 Task: Search one way flight ticket for 1 adult, 1 child, 1 infant in seat in premium economy from Ponce: Mercedita Airport to New Bern: Coastal Carolina Regional Airport (was Craven County Regional) on 8-4-2023. Choice of flights is American. Number of bags: 2 carry on bags and 4 checked bags. Price is upto 71000. Outbound departure time preference is 12:30.
Action: Mouse moved to (319, 274)
Screenshot: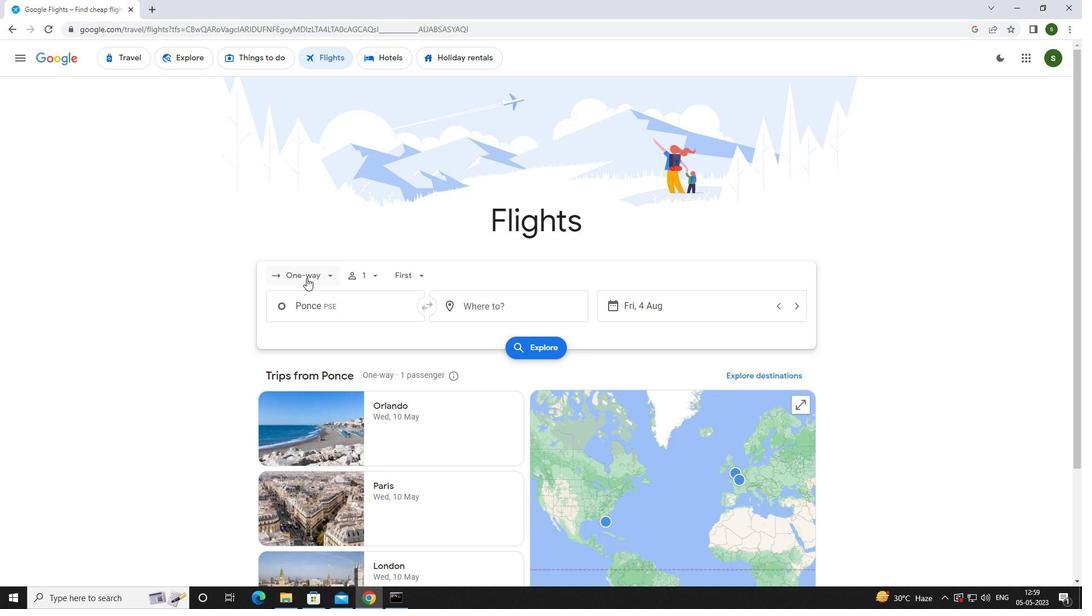 
Action: Mouse pressed left at (319, 274)
Screenshot: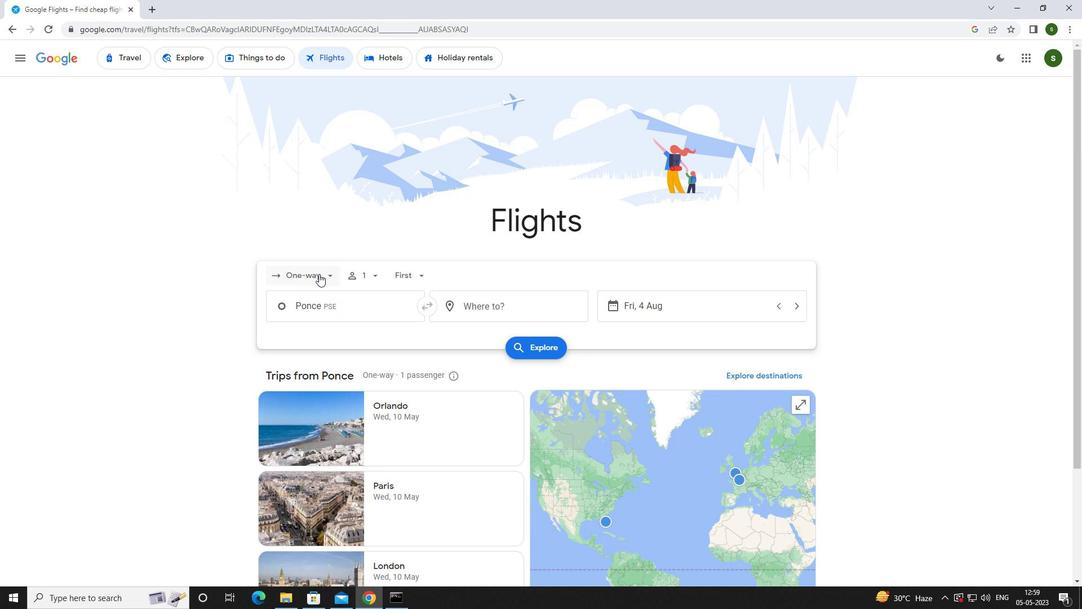 
Action: Mouse moved to (319, 324)
Screenshot: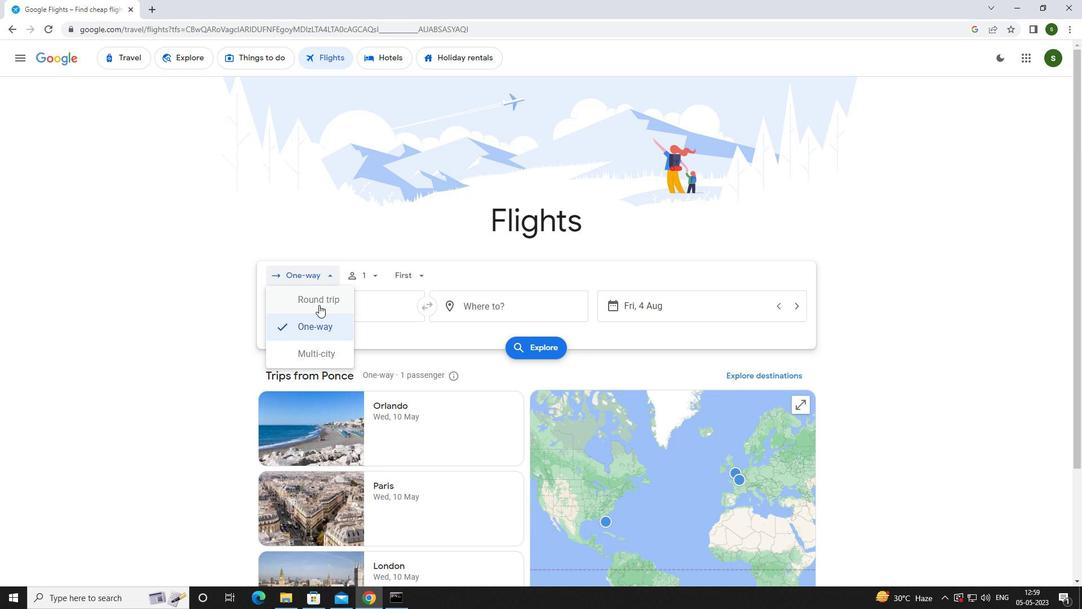 
Action: Mouse pressed left at (319, 324)
Screenshot: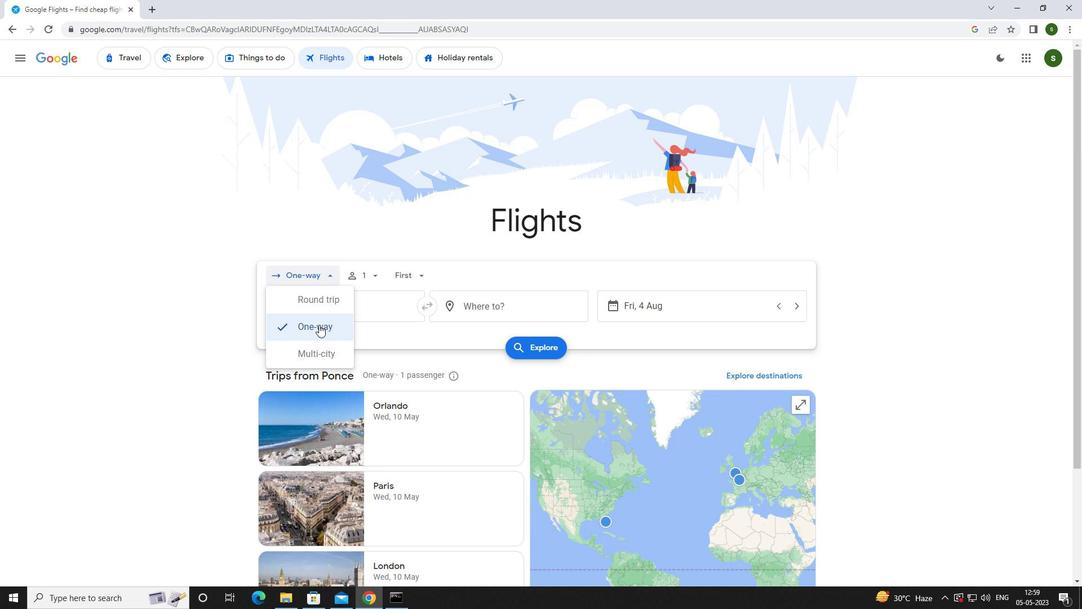 
Action: Mouse moved to (372, 275)
Screenshot: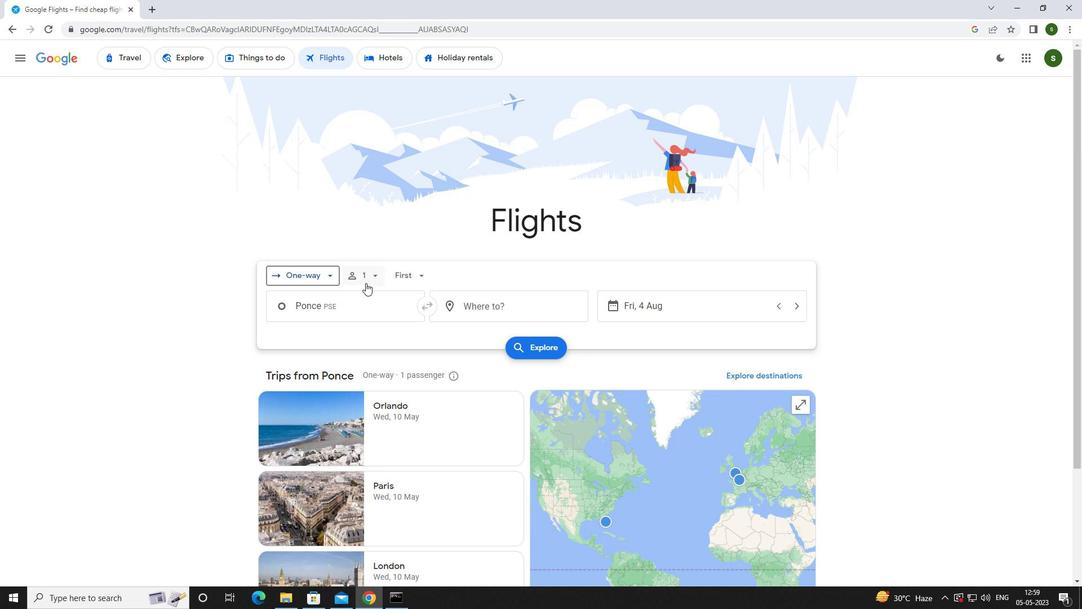 
Action: Mouse pressed left at (372, 275)
Screenshot: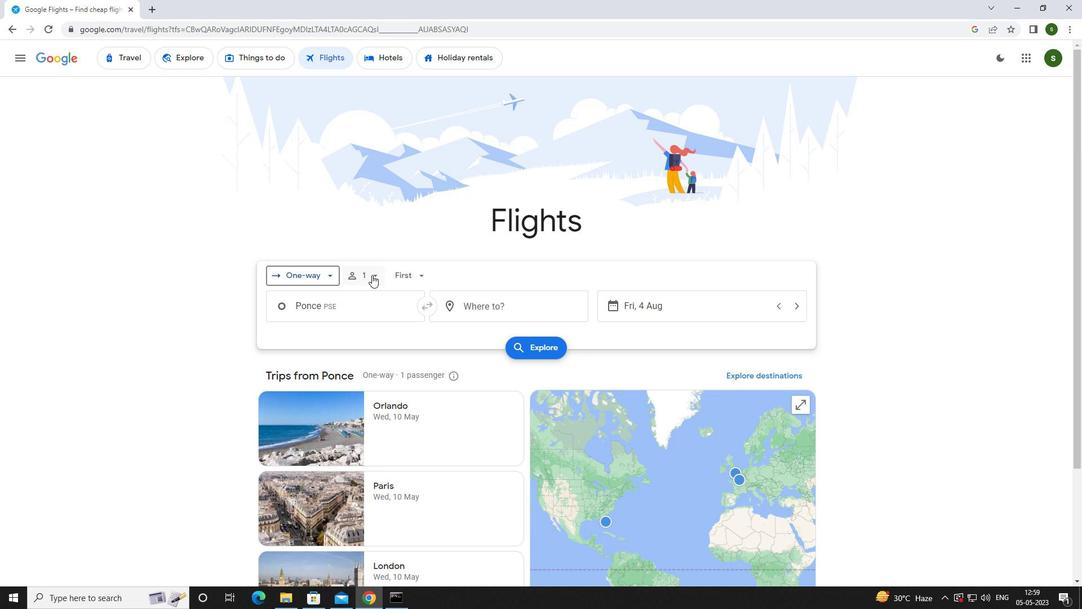 
Action: Mouse moved to (460, 332)
Screenshot: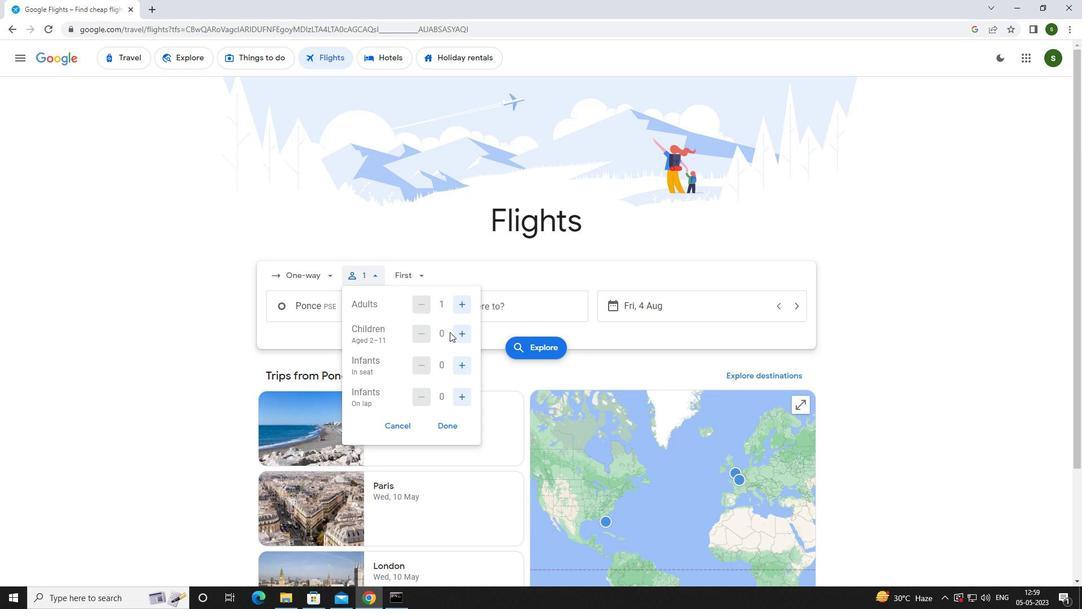 
Action: Mouse pressed left at (460, 332)
Screenshot: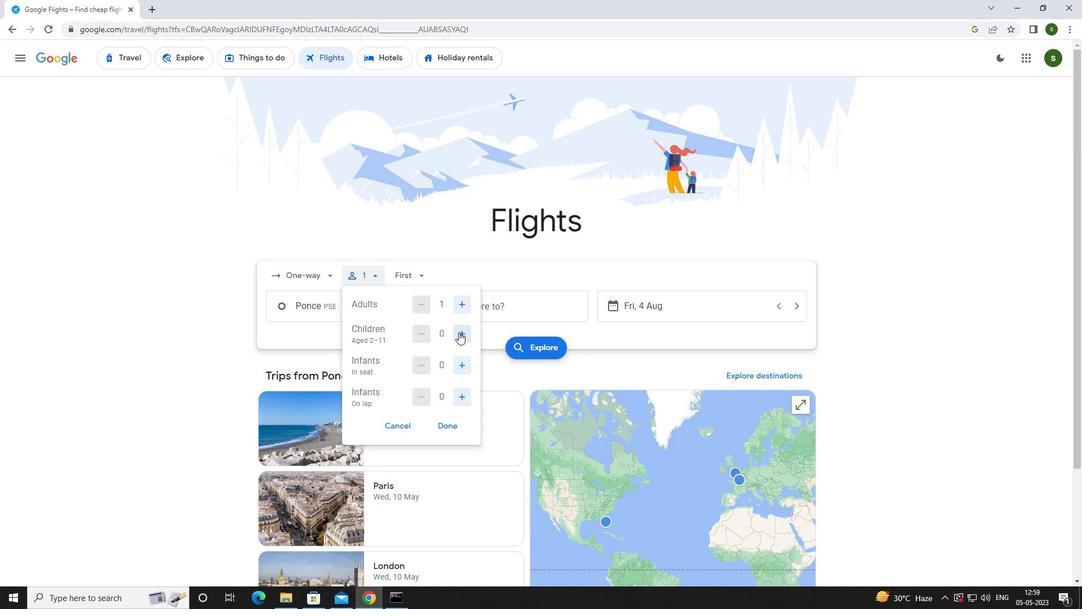 
Action: Mouse moved to (461, 366)
Screenshot: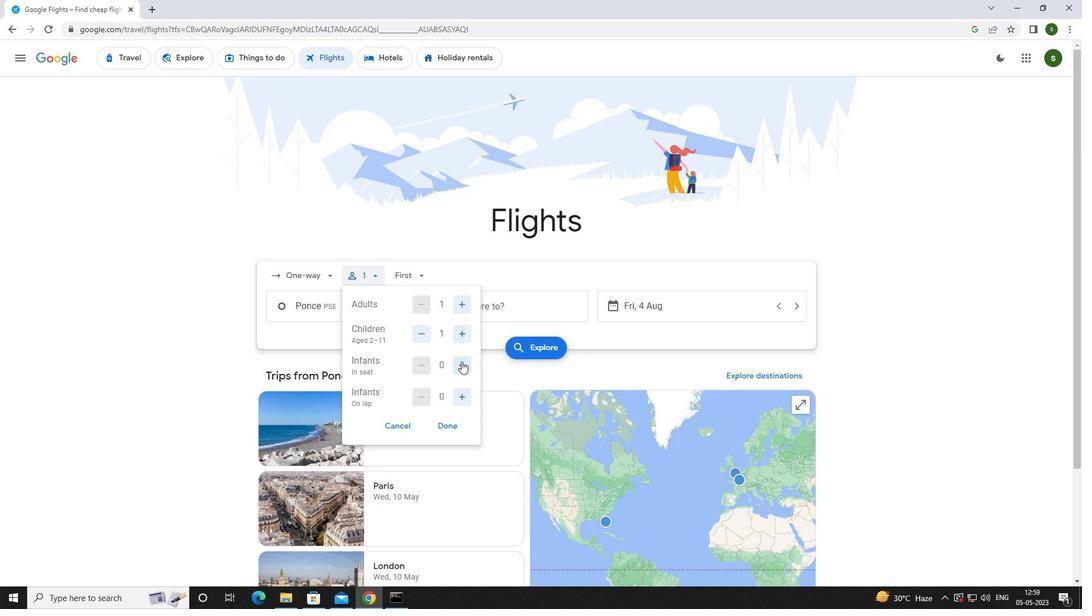 
Action: Mouse pressed left at (461, 366)
Screenshot: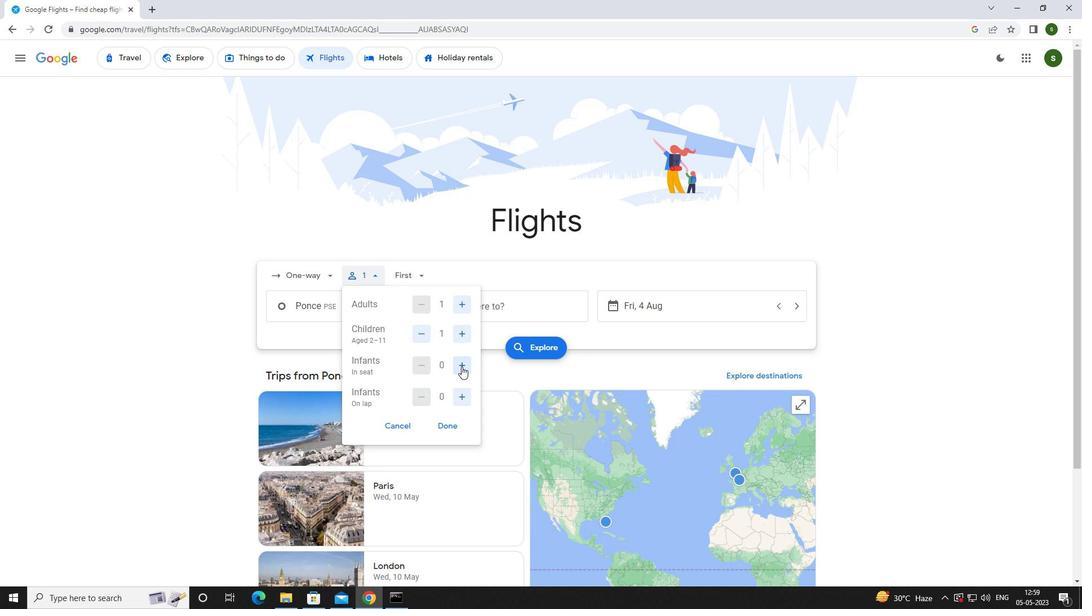 
Action: Mouse moved to (420, 278)
Screenshot: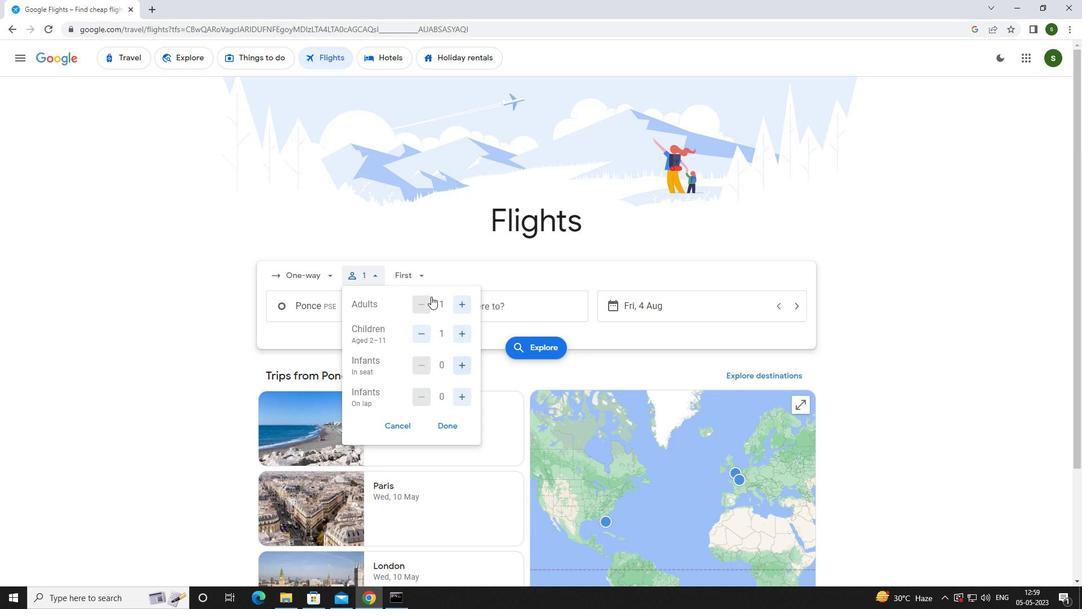
Action: Mouse pressed left at (420, 278)
Screenshot: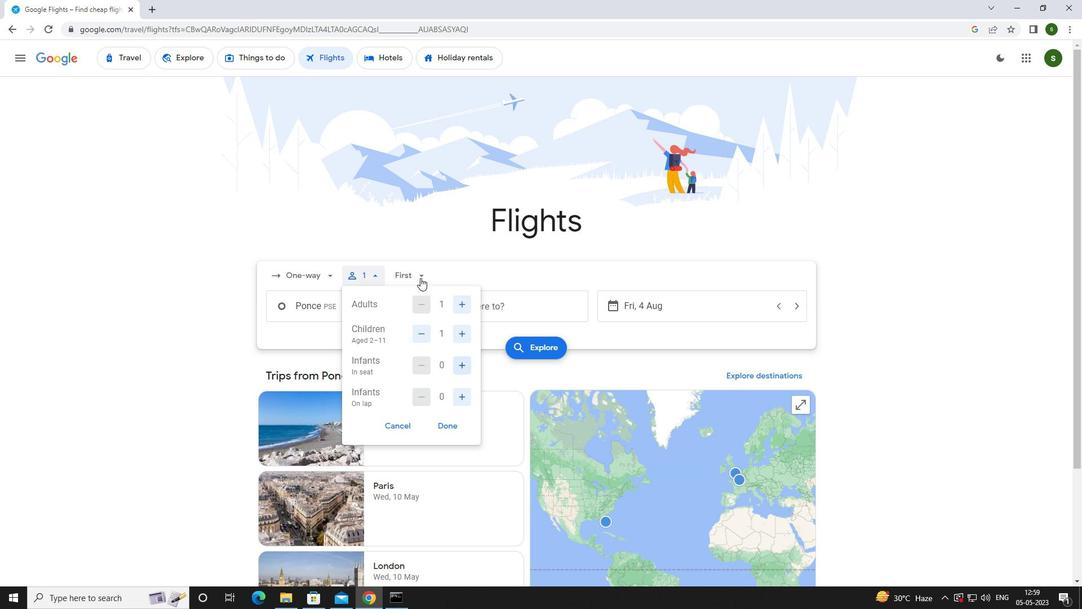
Action: Mouse moved to (435, 326)
Screenshot: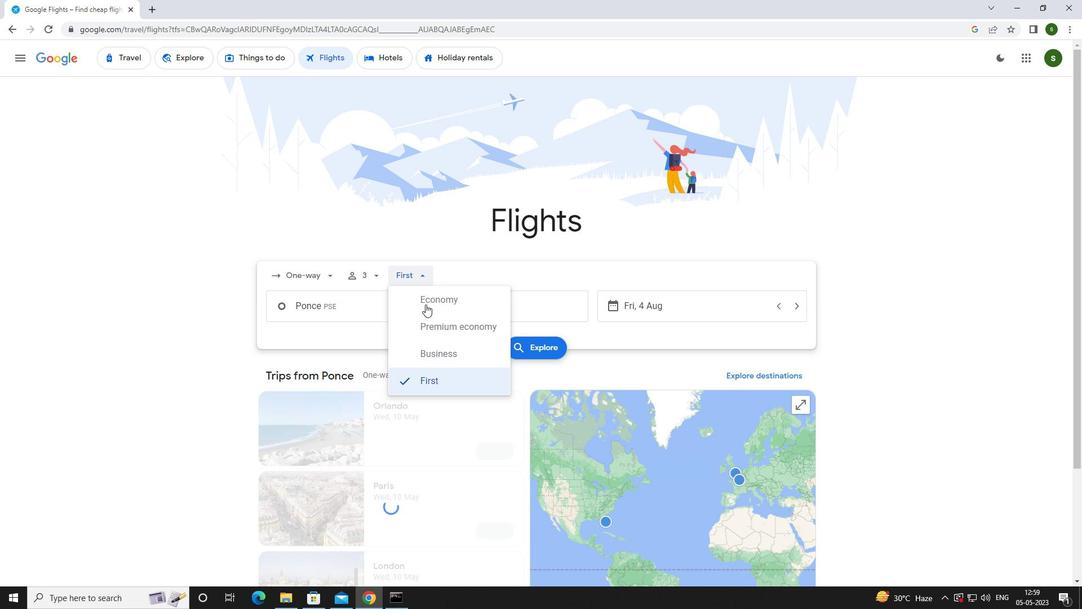 
Action: Mouse pressed left at (435, 326)
Screenshot: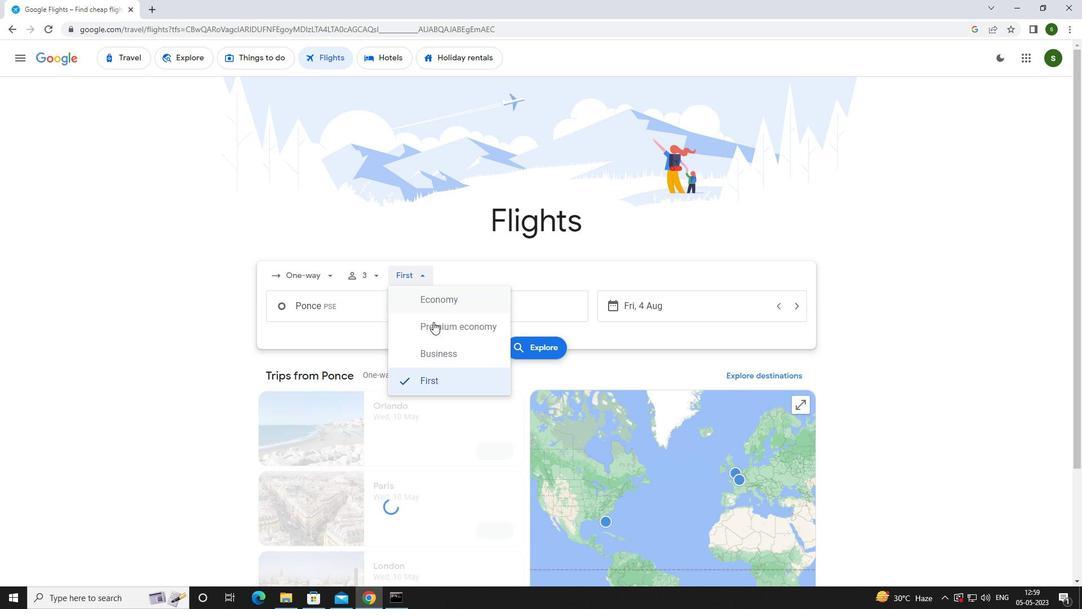 
Action: Mouse moved to (354, 306)
Screenshot: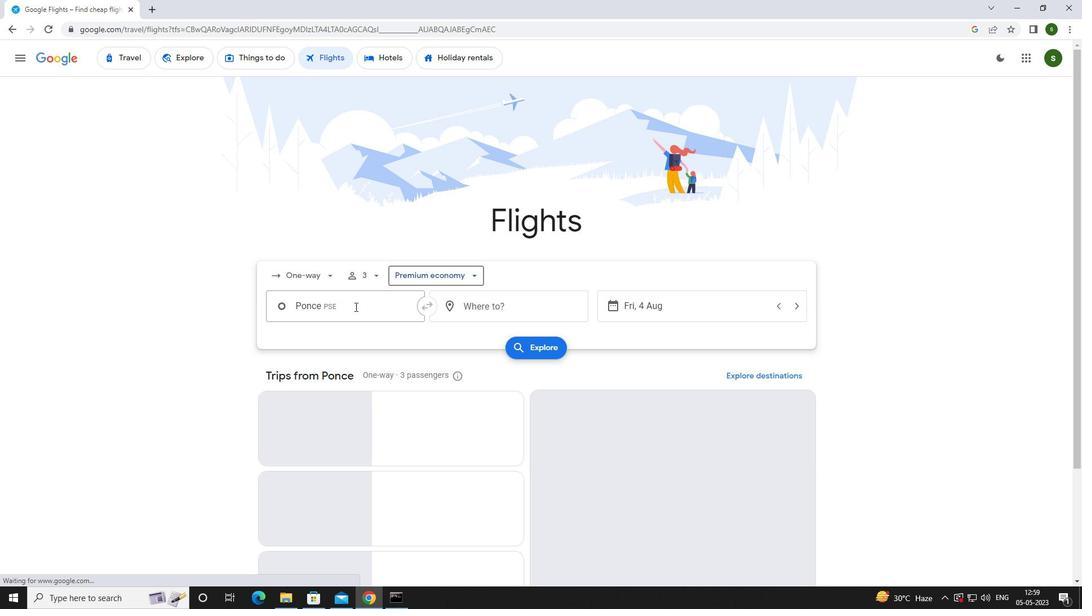 
Action: Mouse pressed left at (354, 306)
Screenshot: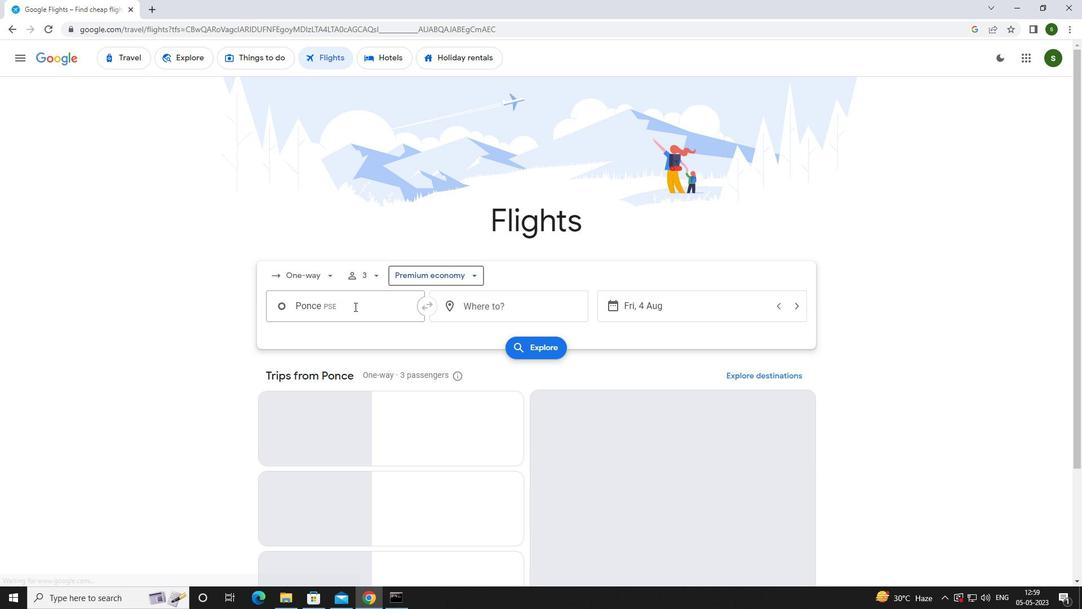 
Action: Key pressed <Key.caps_lock>p<Key.caps_lock>once
Screenshot: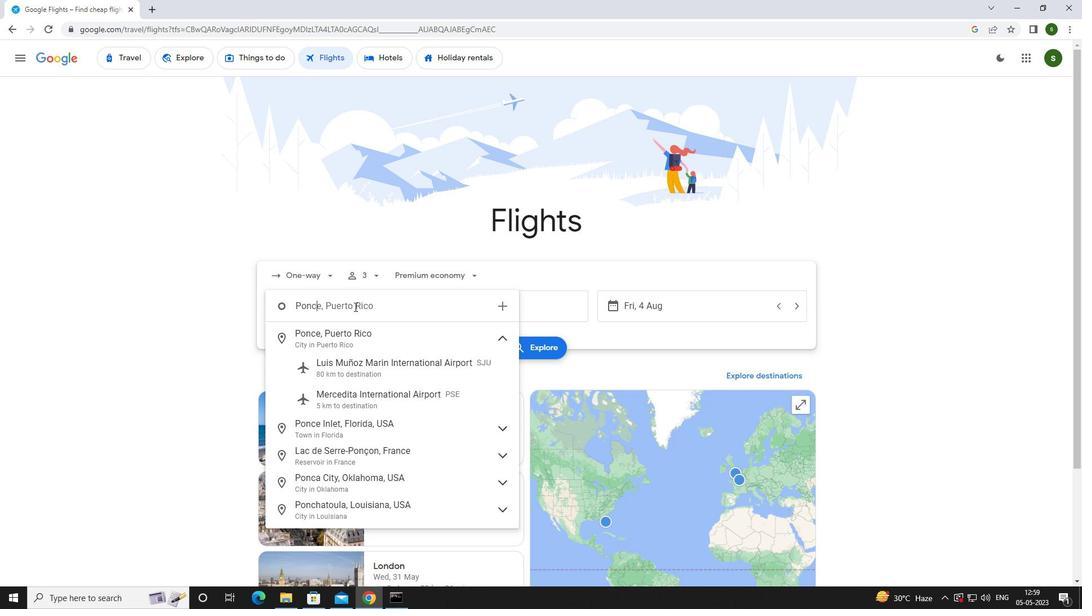 
Action: Mouse moved to (360, 399)
Screenshot: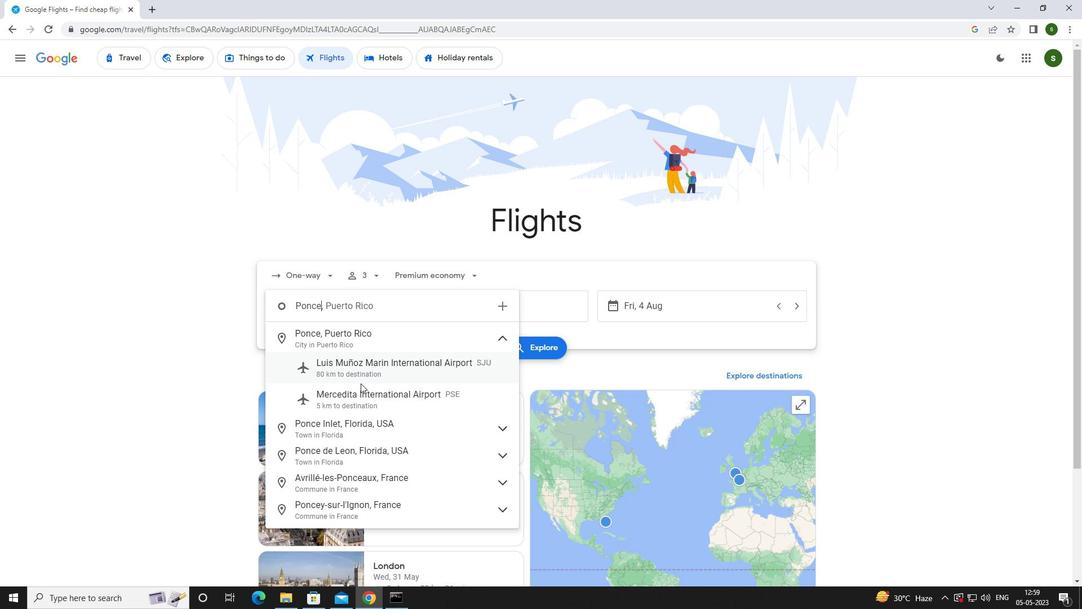 
Action: Mouse pressed left at (360, 399)
Screenshot: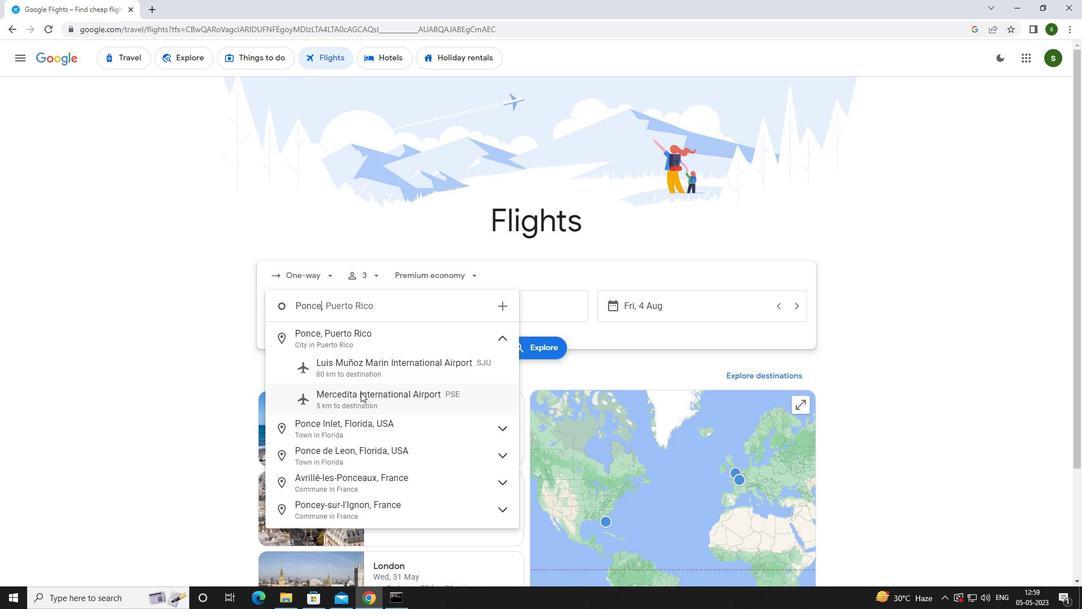 
Action: Mouse moved to (486, 309)
Screenshot: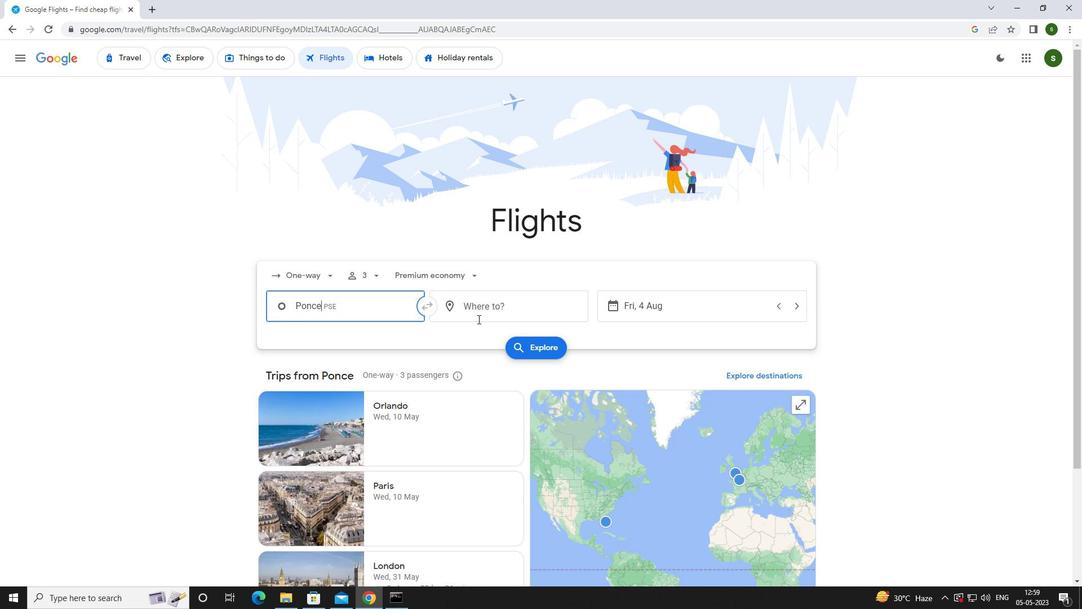 
Action: Mouse pressed left at (486, 309)
Screenshot: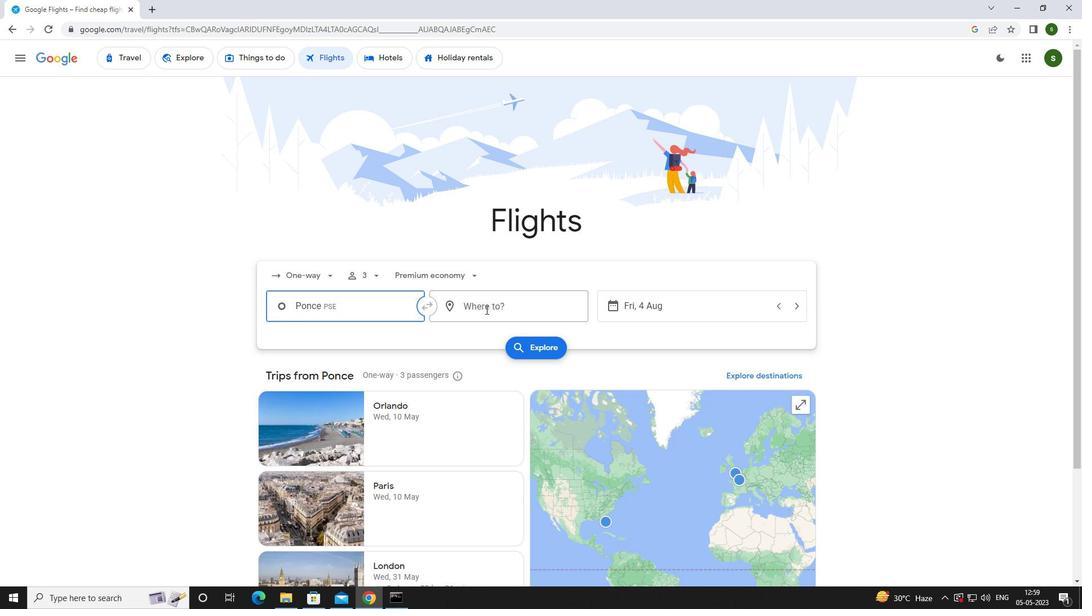 
Action: Key pressed <Key.caps_lock>c<Key.caps_lock>oasta
Screenshot: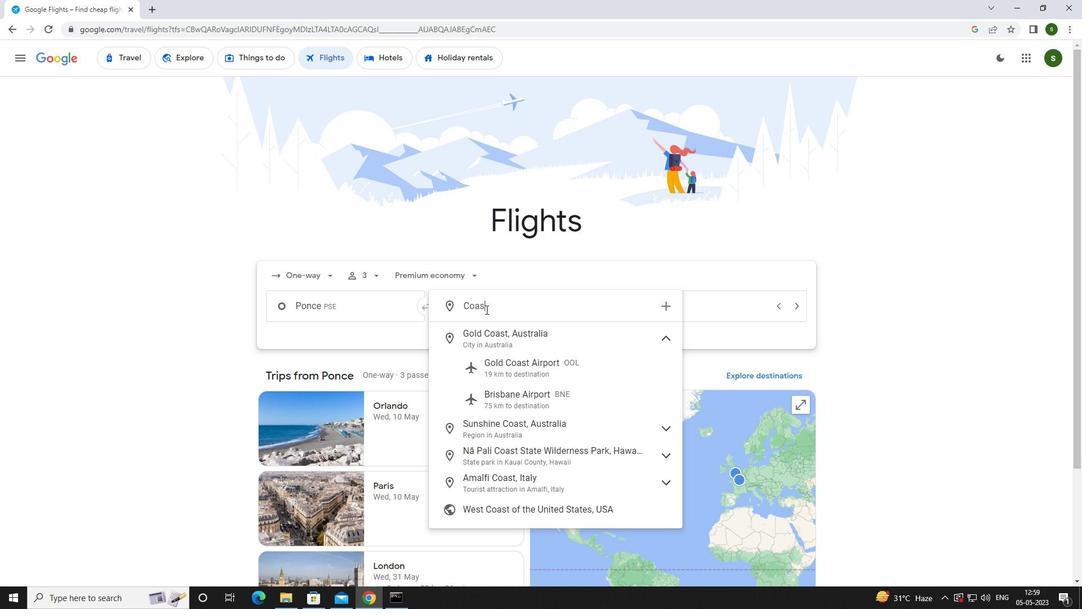 
Action: Mouse moved to (519, 333)
Screenshot: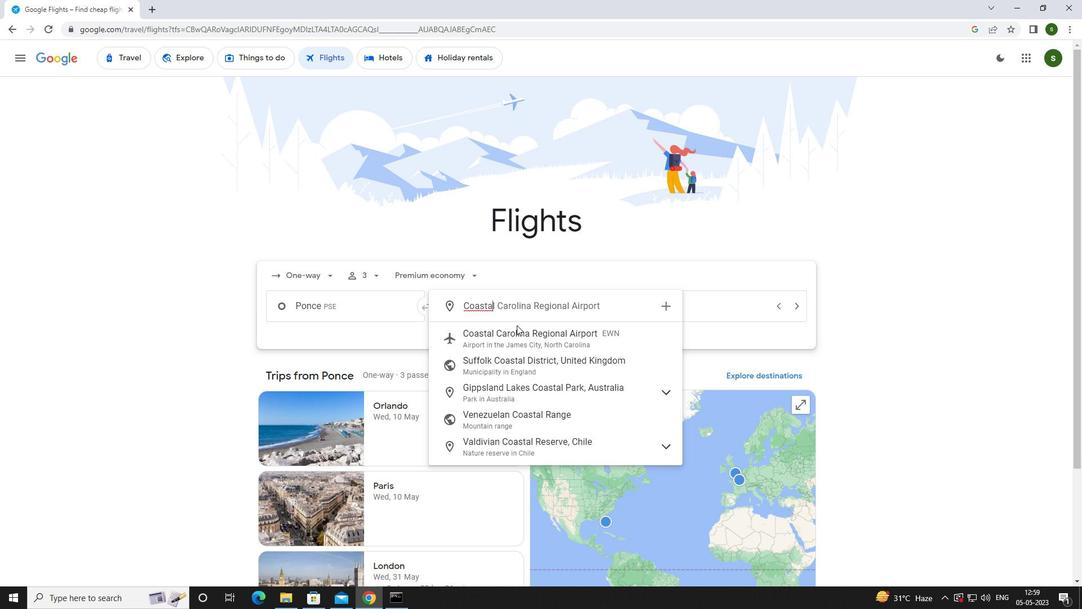 
Action: Mouse pressed left at (519, 333)
Screenshot: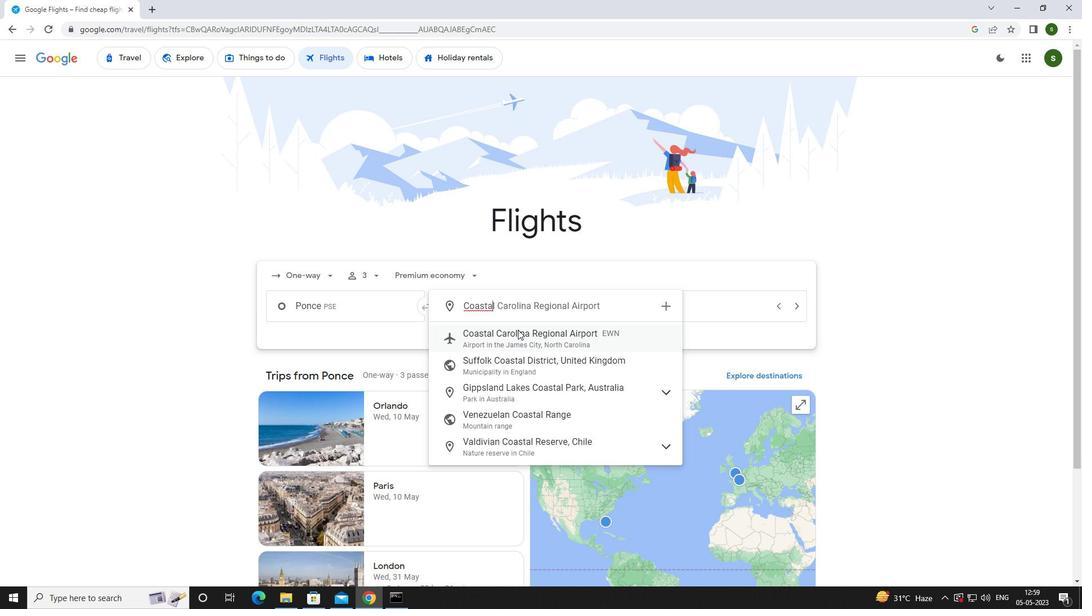 
Action: Mouse moved to (679, 308)
Screenshot: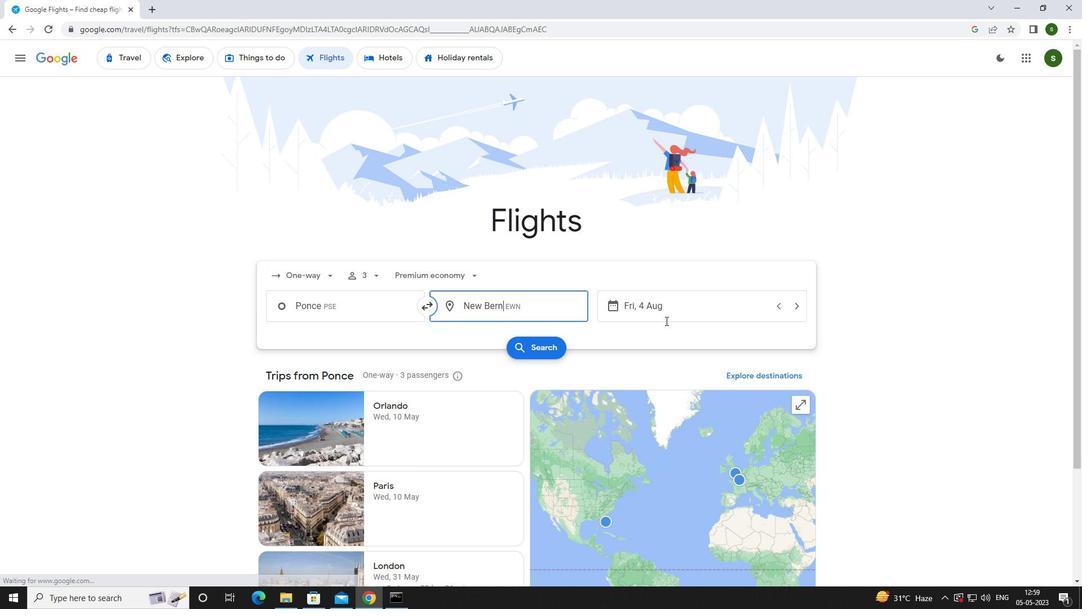 
Action: Mouse pressed left at (679, 308)
Screenshot: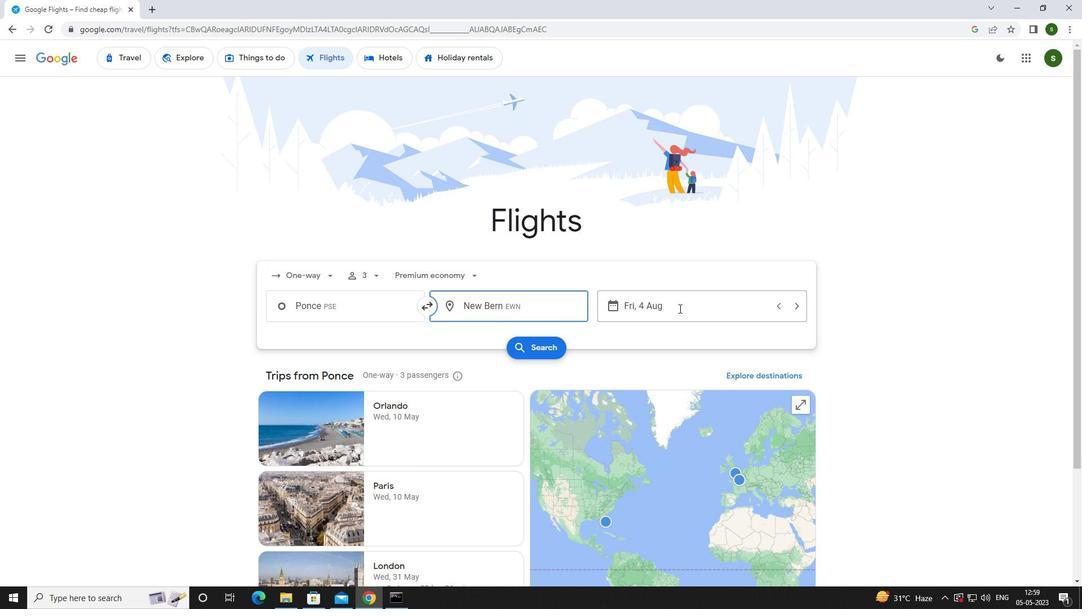 
Action: Mouse moved to (537, 384)
Screenshot: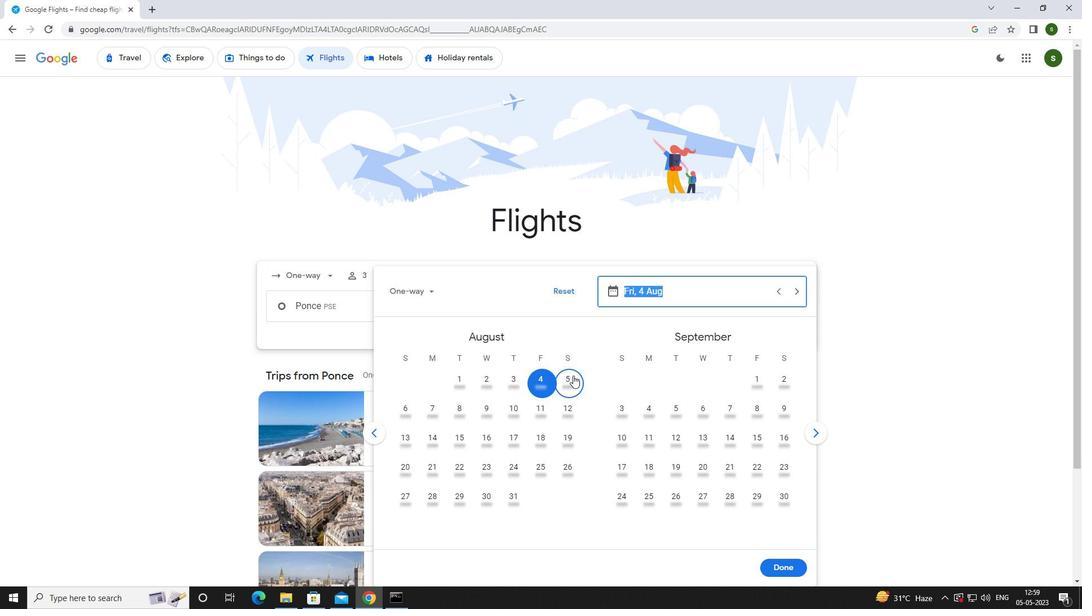 
Action: Mouse pressed left at (537, 384)
Screenshot: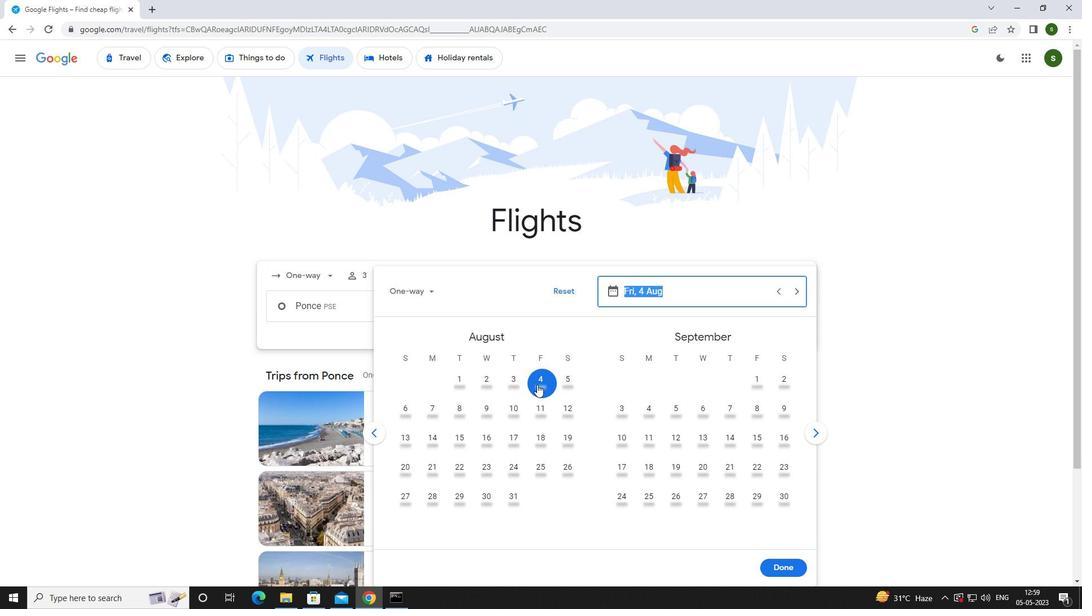 
Action: Mouse moved to (776, 560)
Screenshot: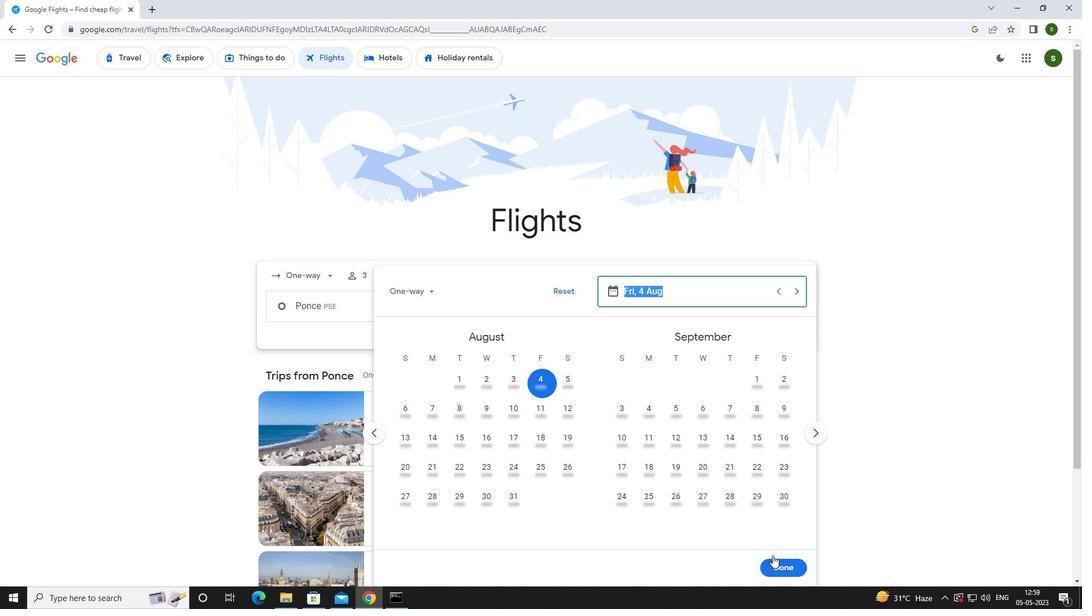 
Action: Mouse pressed left at (776, 560)
Screenshot: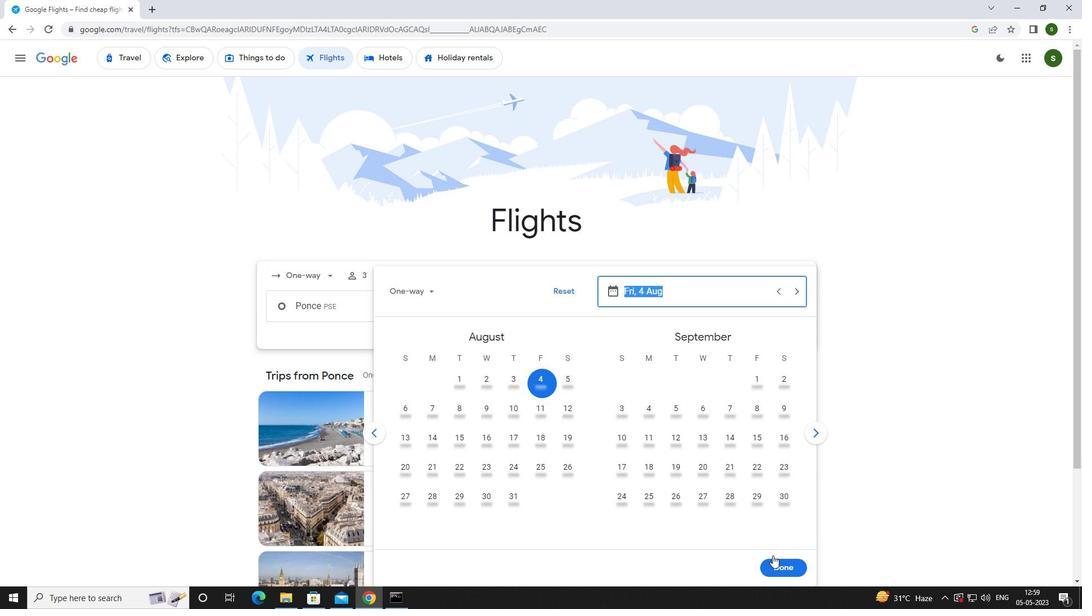 
Action: Mouse moved to (514, 342)
Screenshot: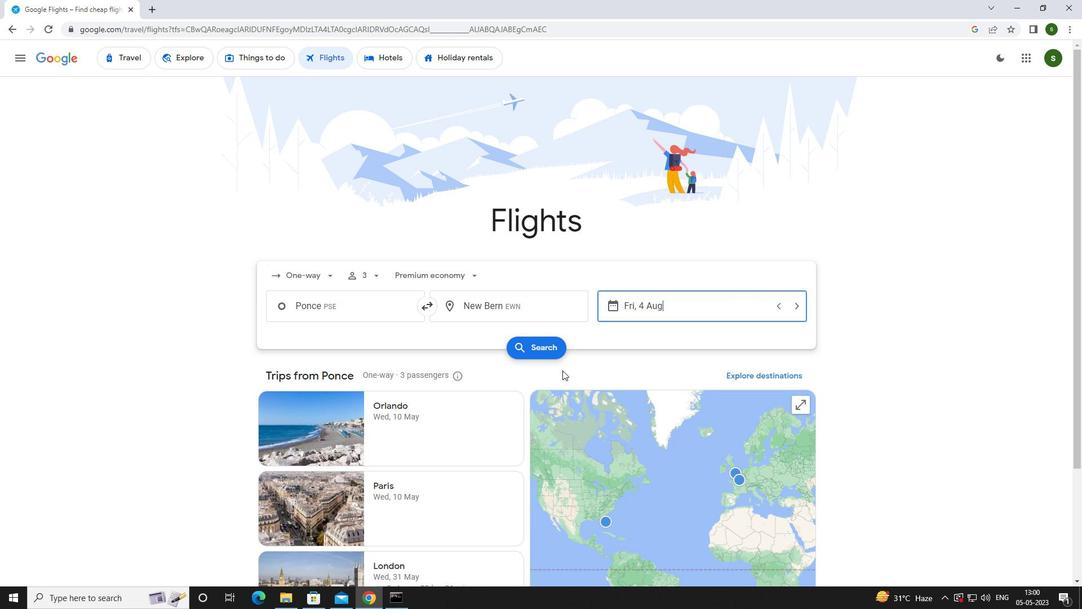 
Action: Mouse pressed left at (514, 342)
Screenshot: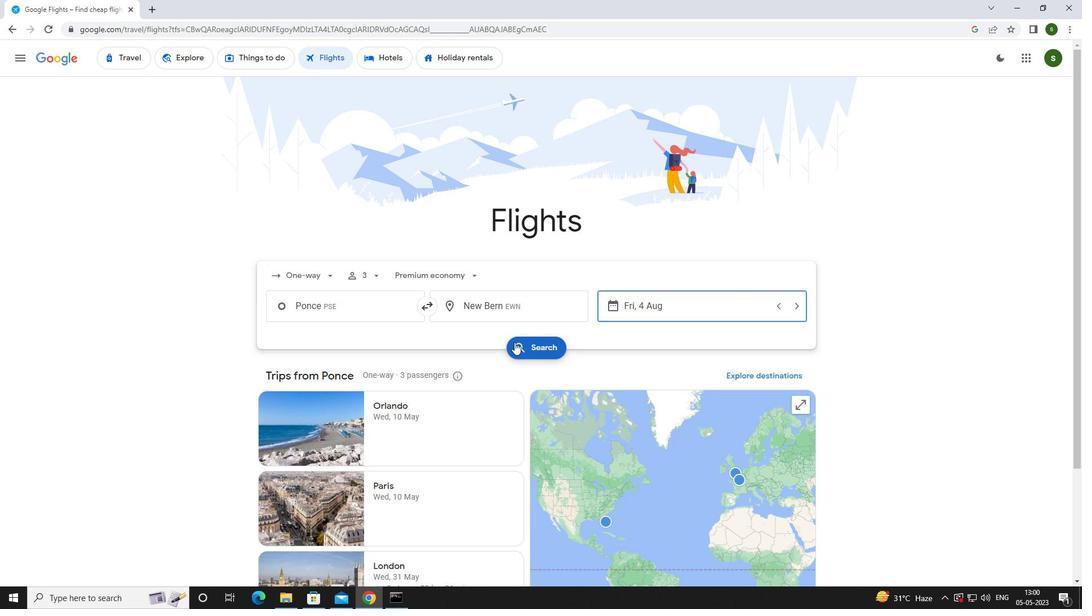 
Action: Mouse moved to (285, 167)
Screenshot: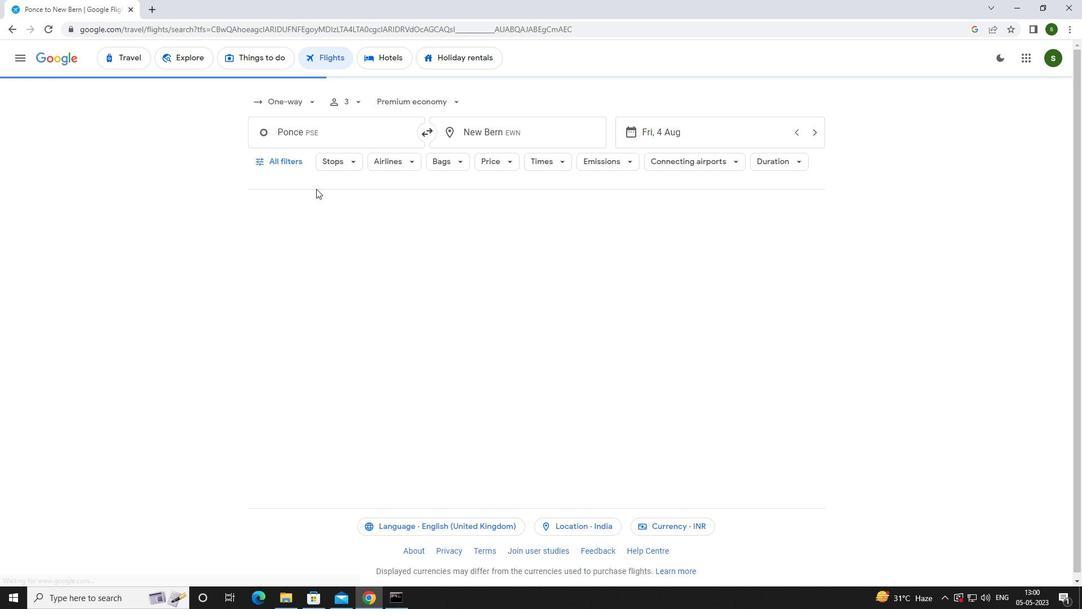 
Action: Mouse pressed left at (285, 167)
Screenshot: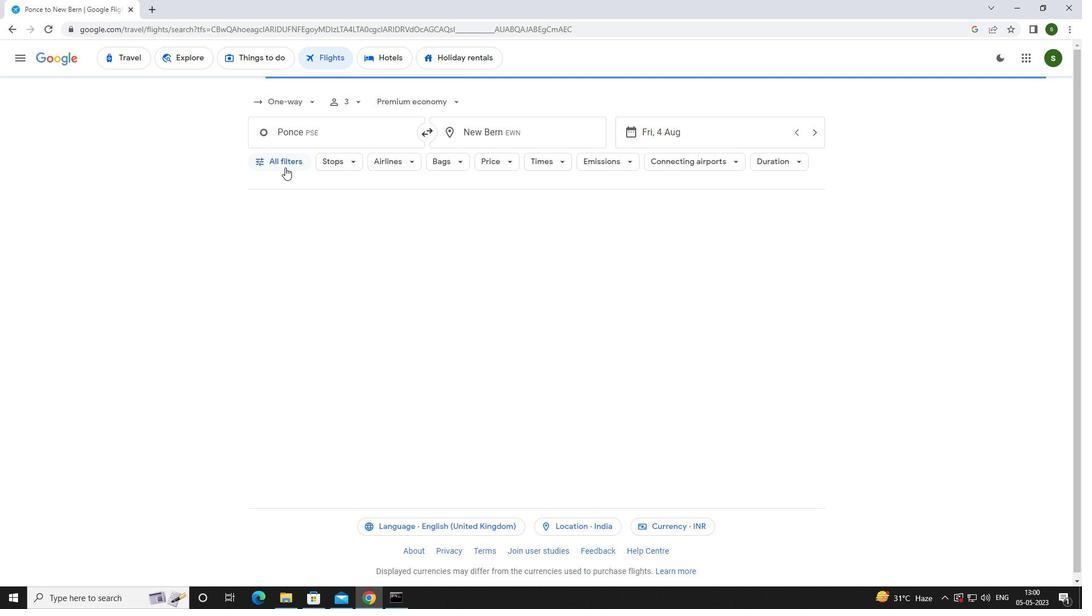 
Action: Mouse moved to (421, 400)
Screenshot: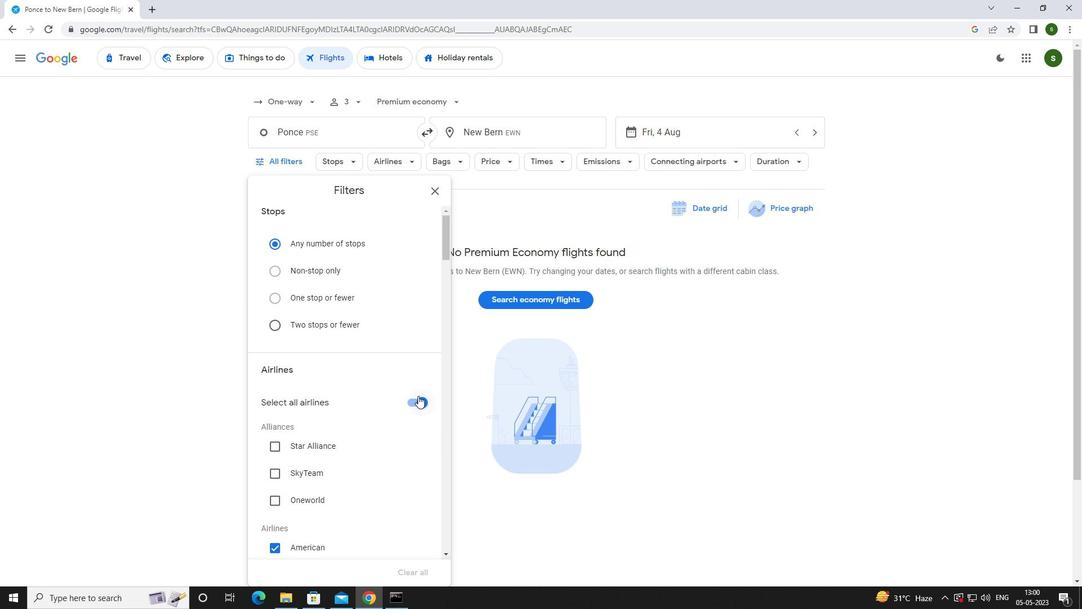 
Action: Mouse pressed left at (421, 400)
Screenshot: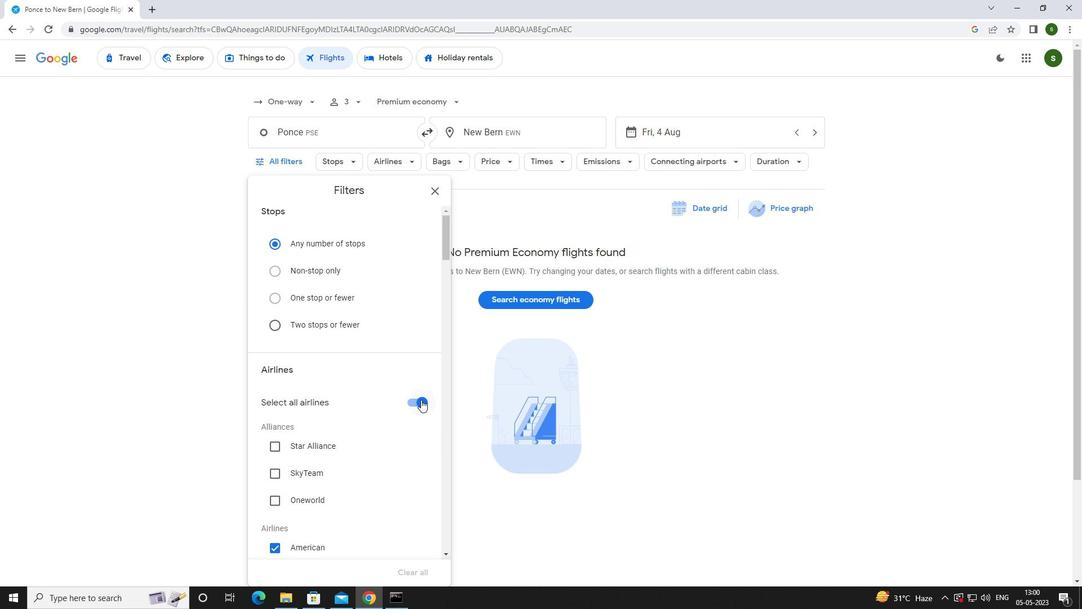 
Action: Mouse scrolled (421, 399) with delta (0, 0)
Screenshot: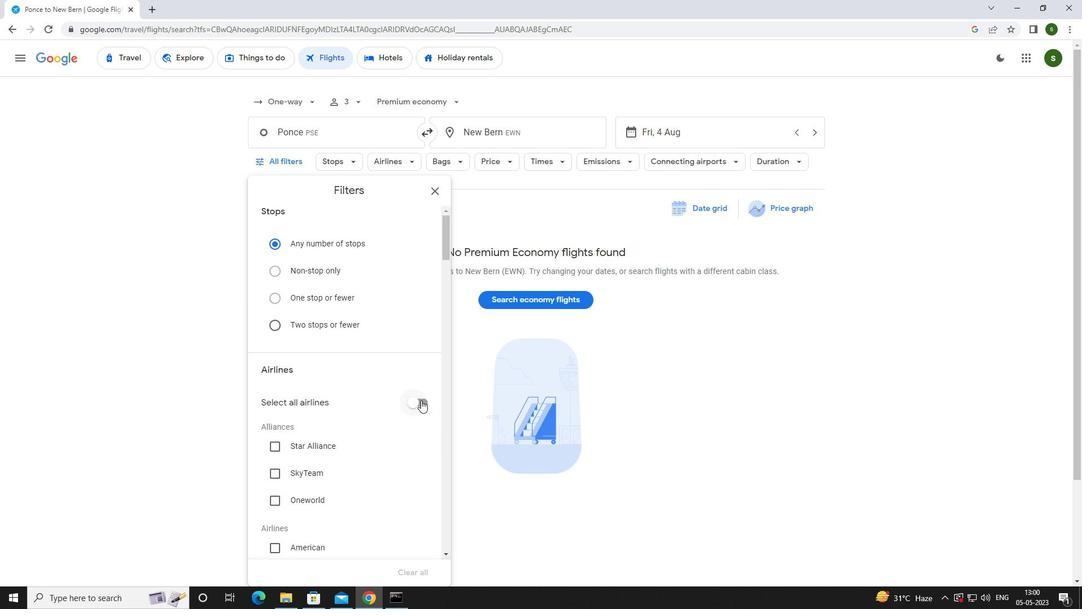 
Action: Mouse scrolled (421, 399) with delta (0, 0)
Screenshot: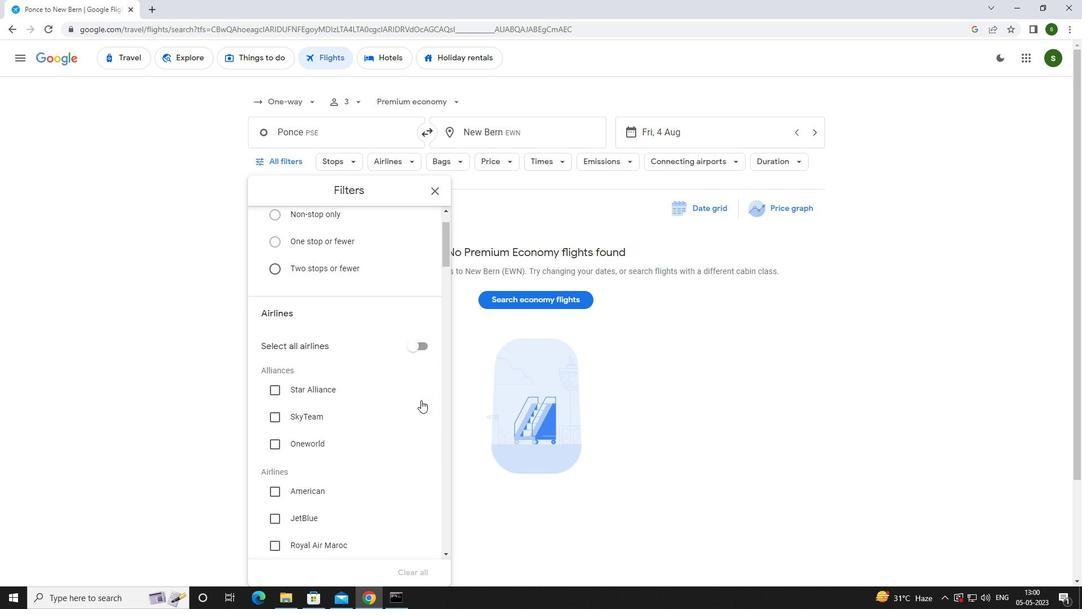 
Action: Mouse scrolled (421, 399) with delta (0, 0)
Screenshot: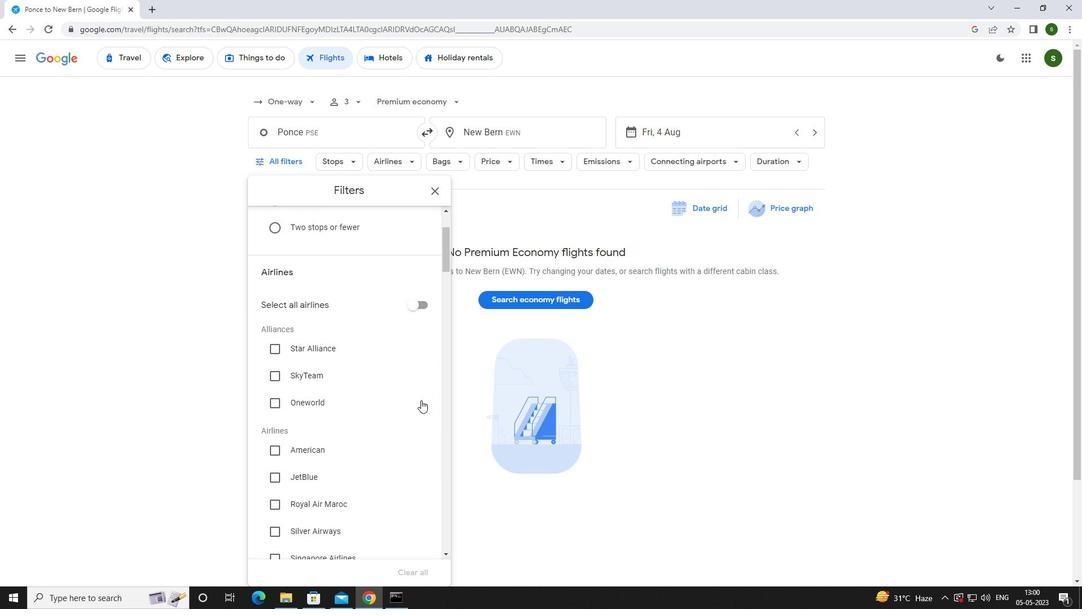 
Action: Mouse moved to (306, 373)
Screenshot: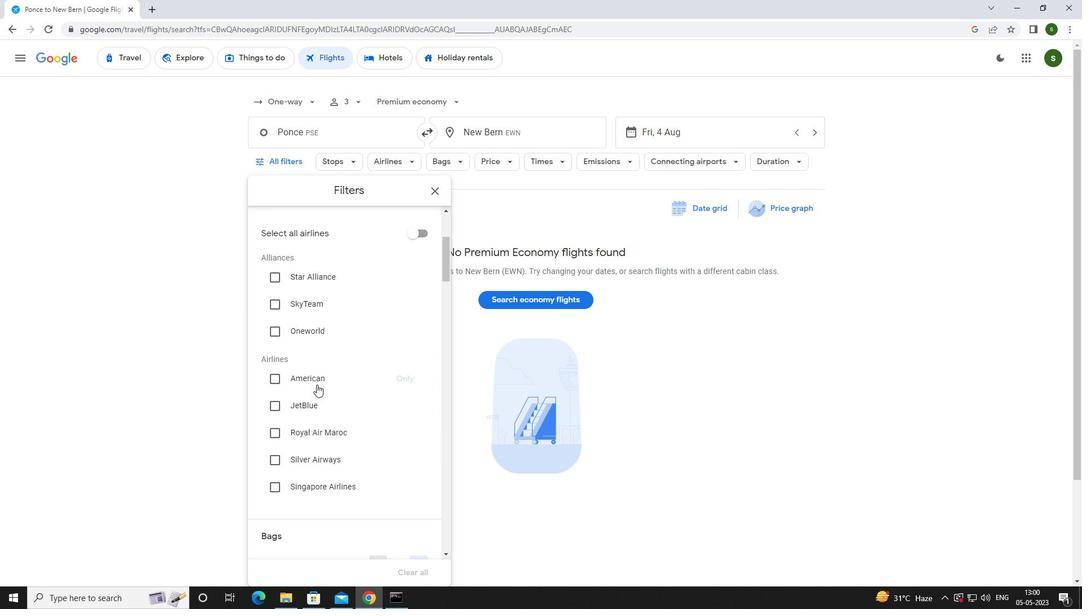 
Action: Mouse pressed left at (306, 373)
Screenshot: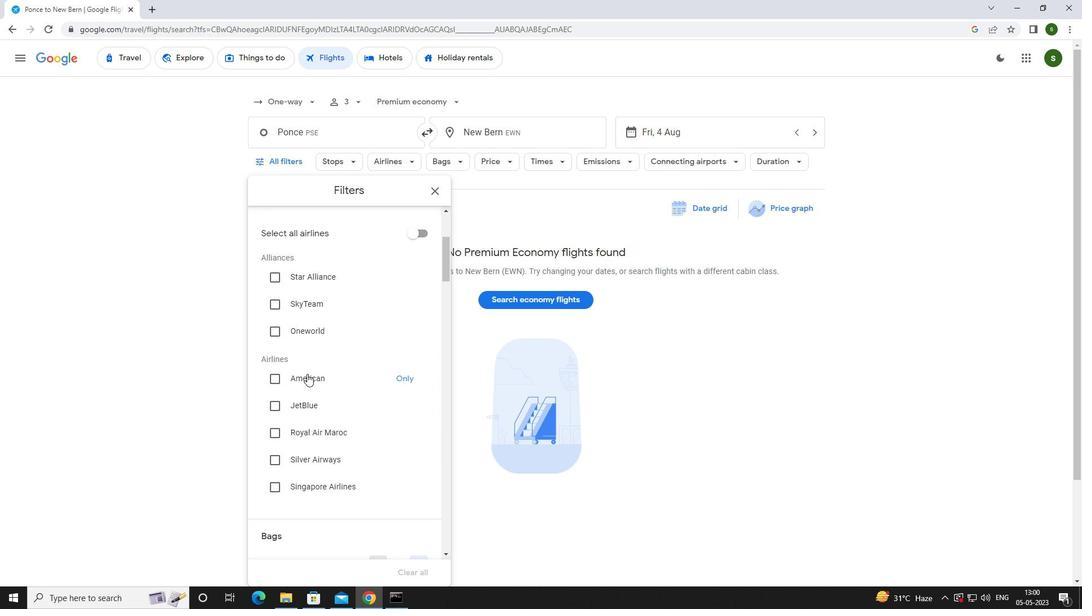 
Action: Mouse scrolled (306, 372) with delta (0, 0)
Screenshot: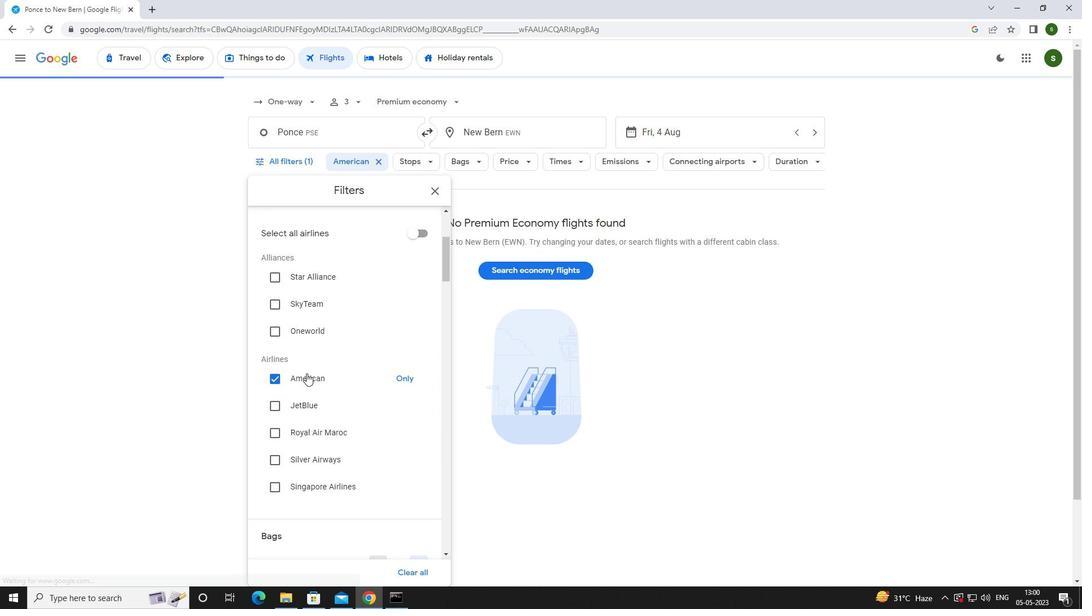 
Action: Mouse scrolled (306, 372) with delta (0, 0)
Screenshot: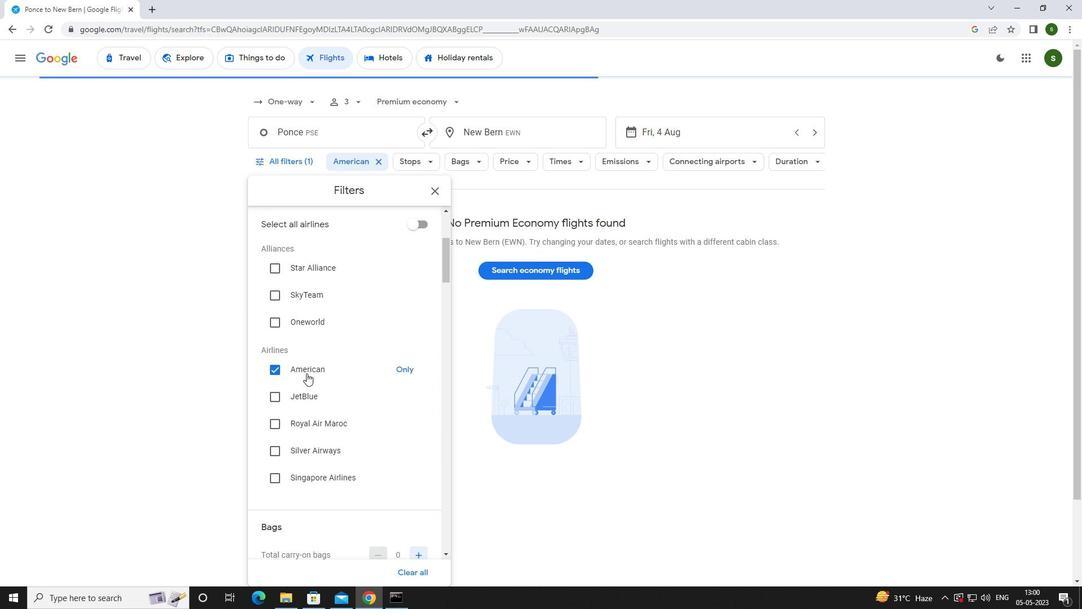 
Action: Mouse scrolled (306, 372) with delta (0, 0)
Screenshot: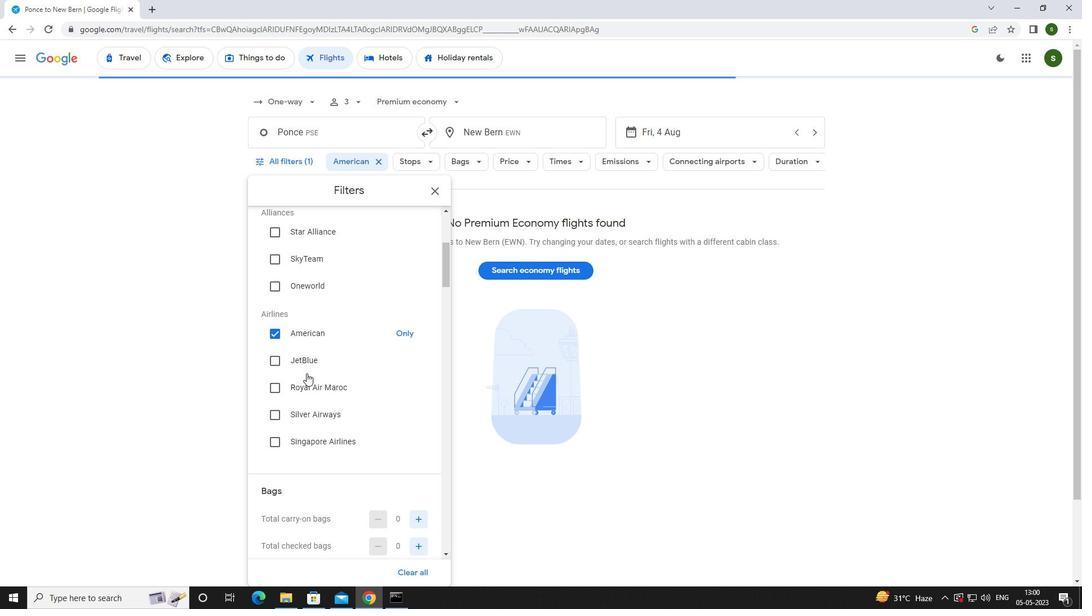 
Action: Mouse moved to (414, 394)
Screenshot: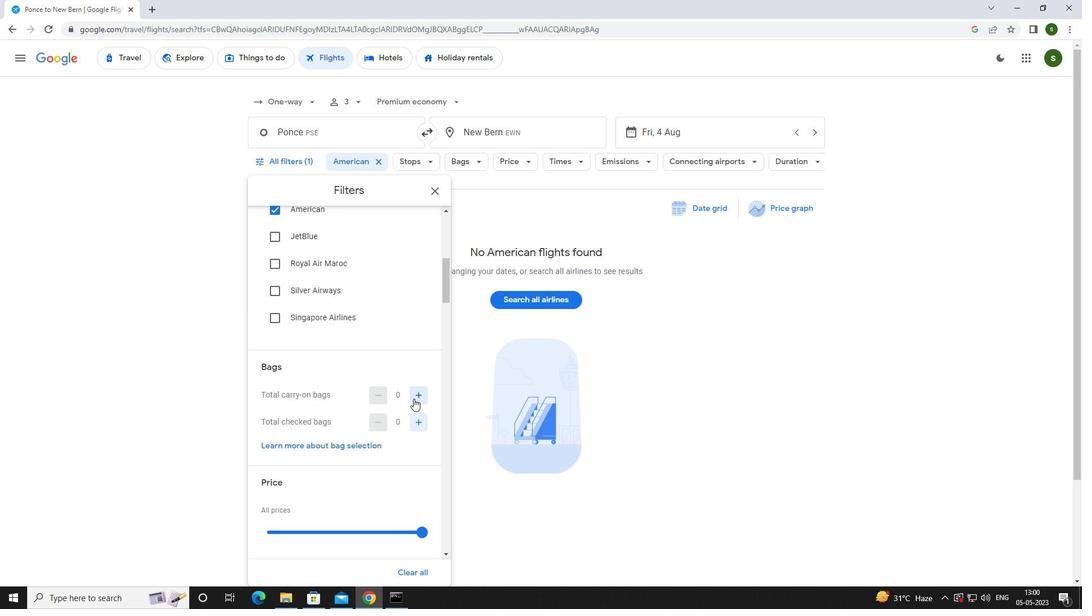 
Action: Mouse pressed left at (414, 394)
Screenshot: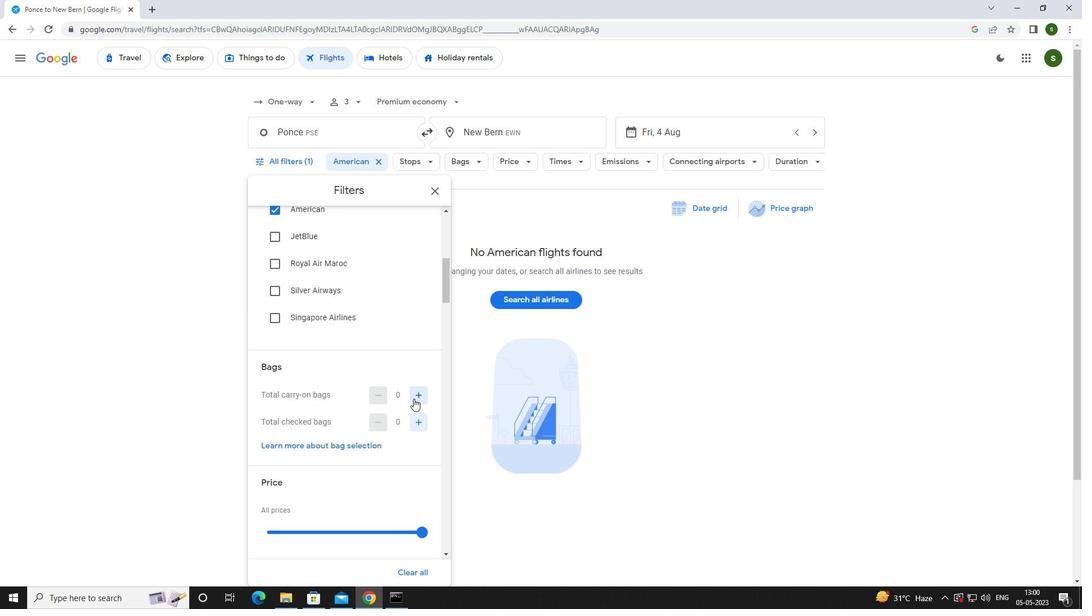 
Action: Mouse pressed left at (414, 394)
Screenshot: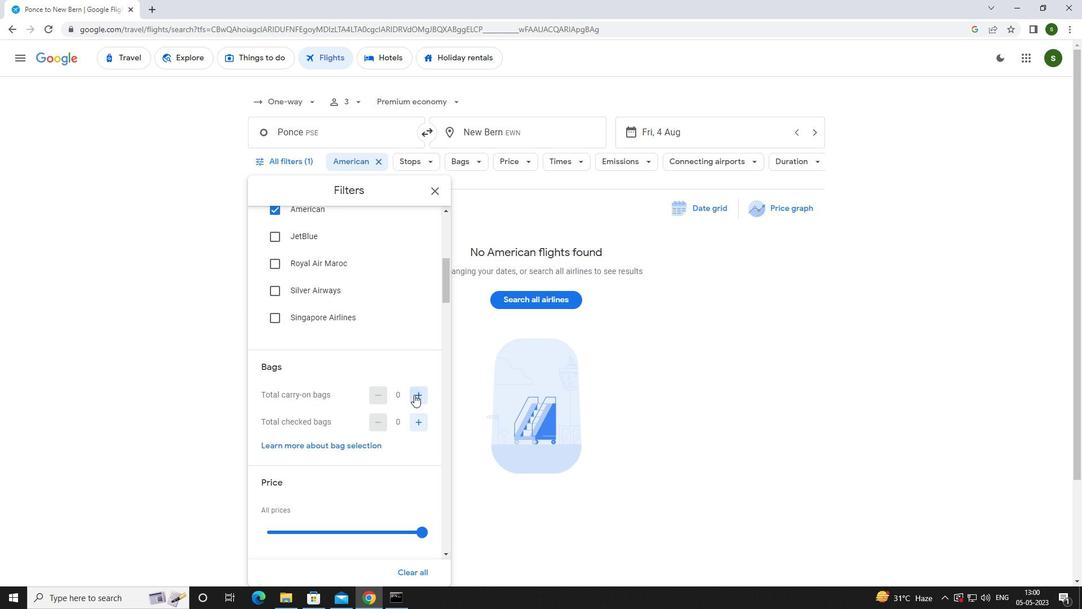 
Action: Mouse moved to (420, 422)
Screenshot: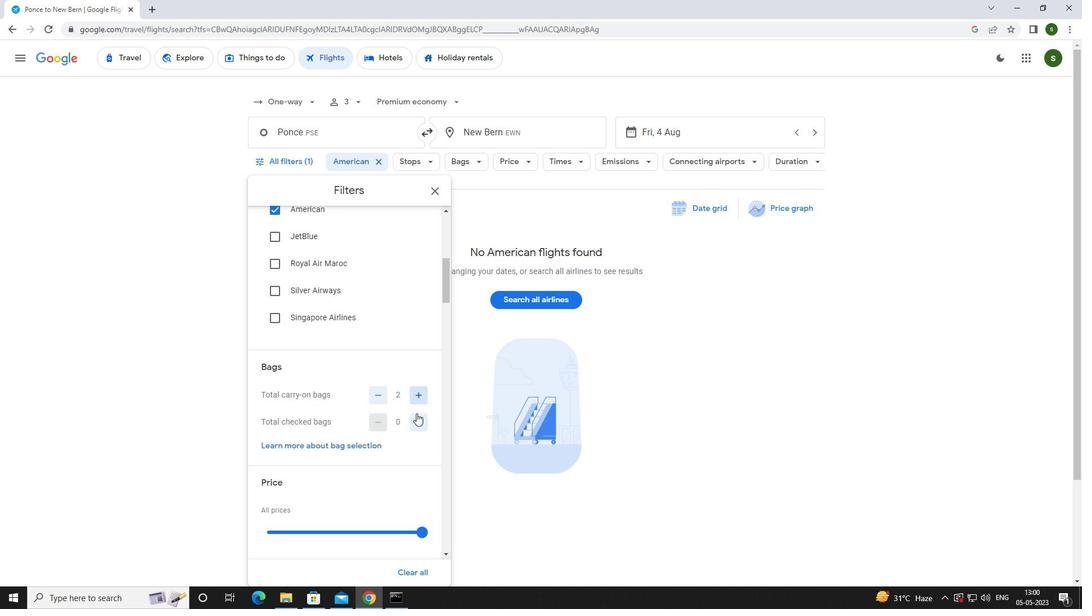 
Action: Mouse pressed left at (420, 422)
Screenshot: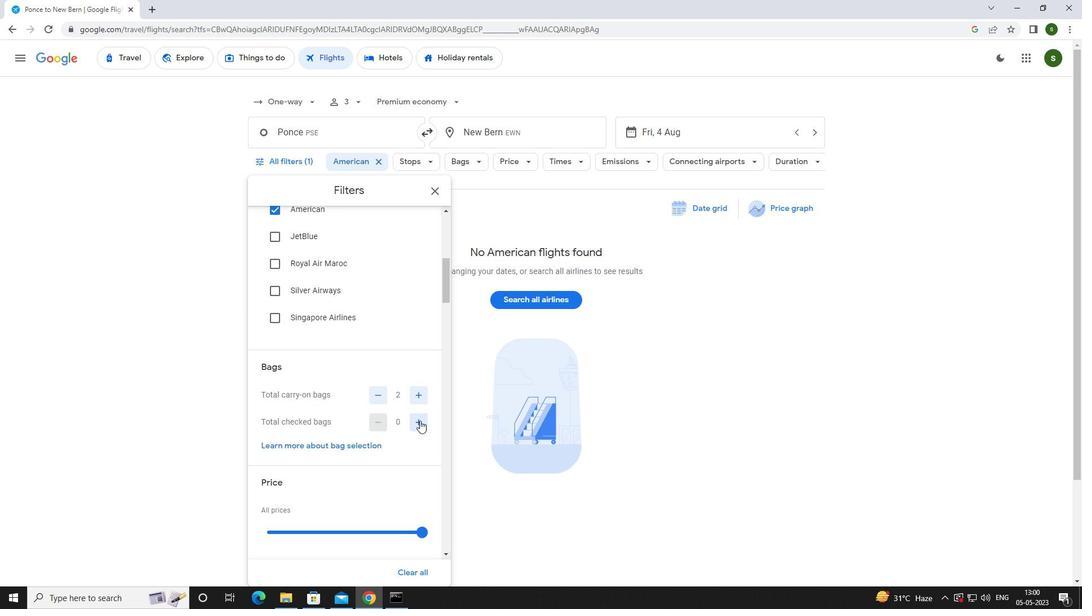 
Action: Mouse pressed left at (420, 422)
Screenshot: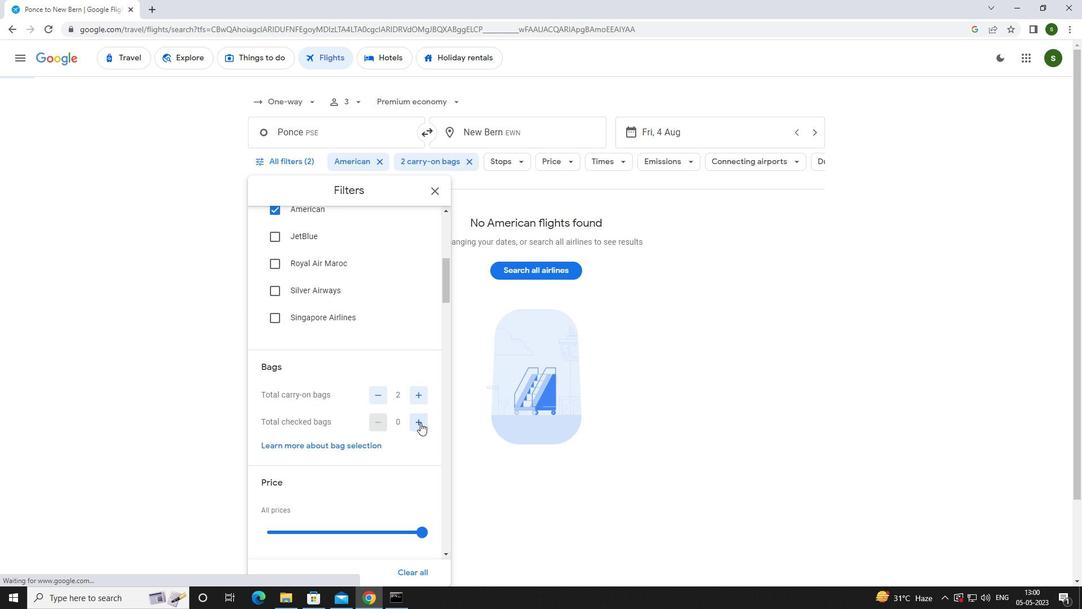 
Action: Mouse pressed left at (420, 422)
Screenshot: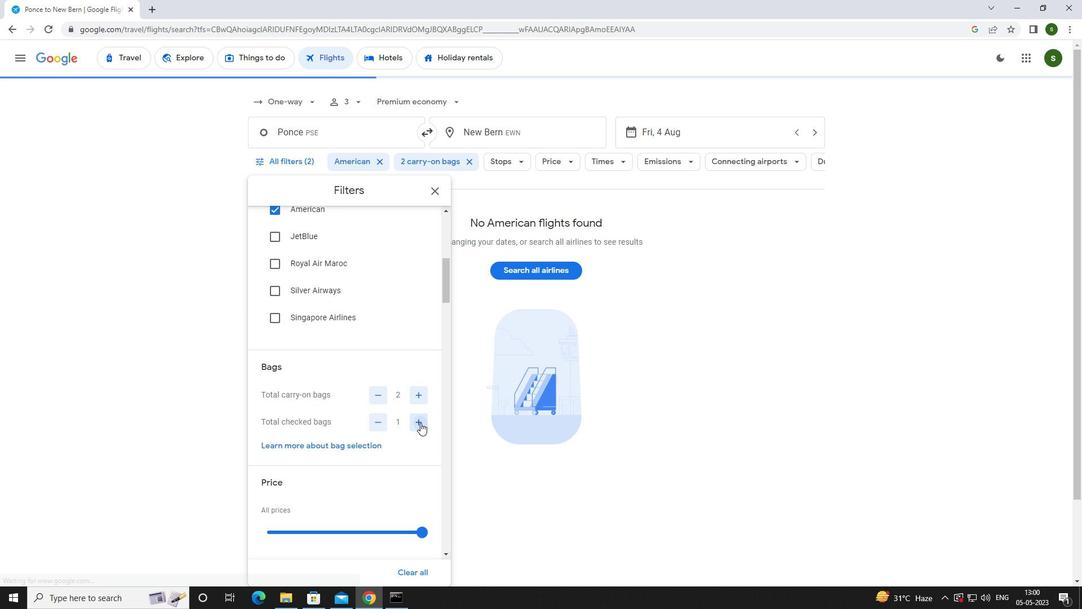 
Action: Mouse pressed left at (420, 422)
Screenshot: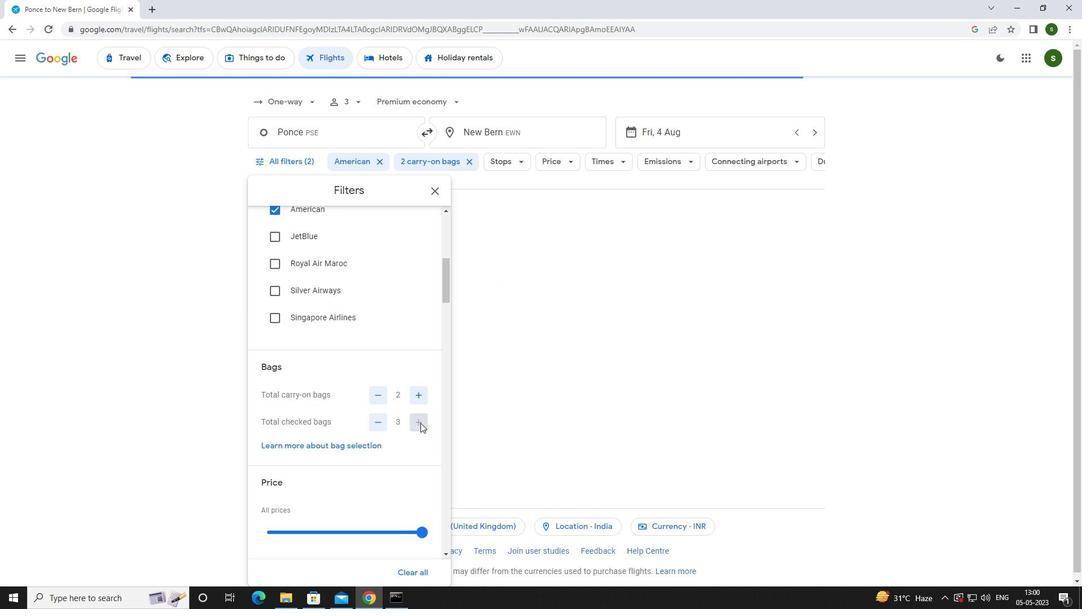 
Action: Mouse scrolled (420, 422) with delta (0, 0)
Screenshot: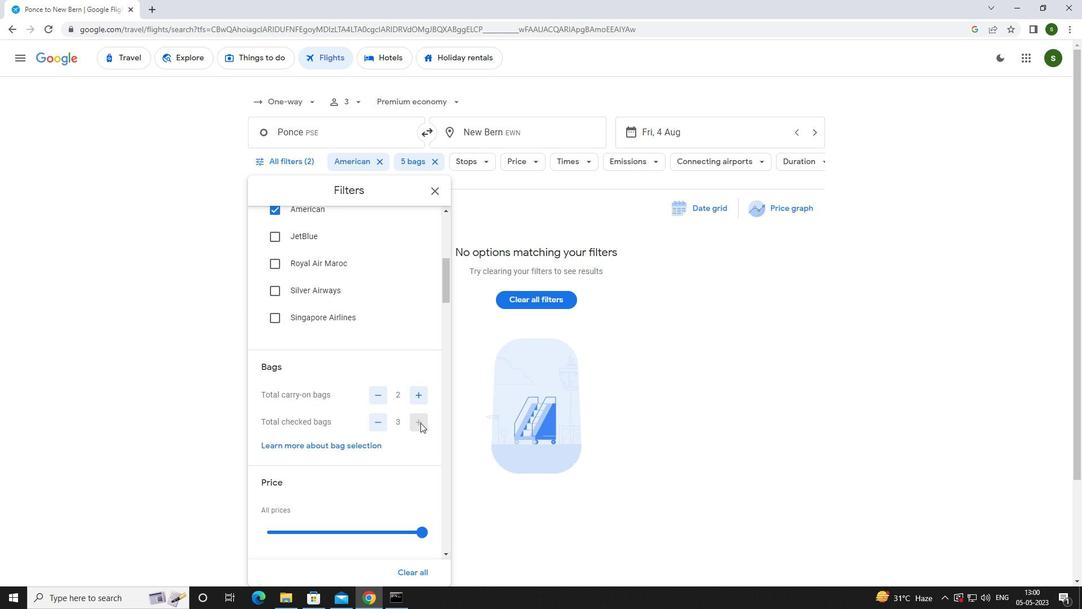
Action: Mouse scrolled (420, 422) with delta (0, 0)
Screenshot: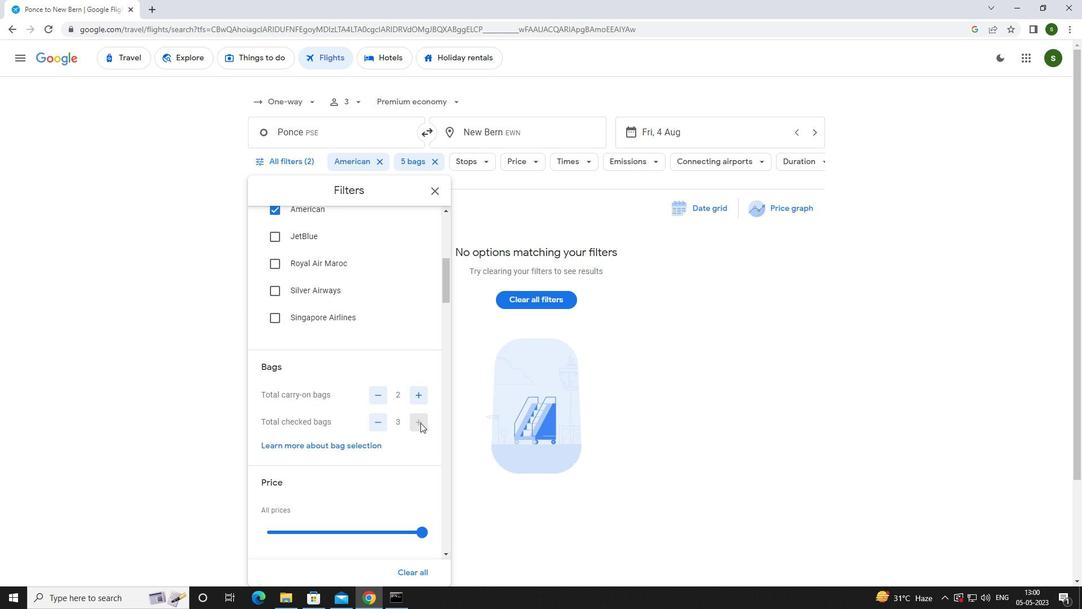 
Action: Mouse pressed left at (420, 422)
Screenshot: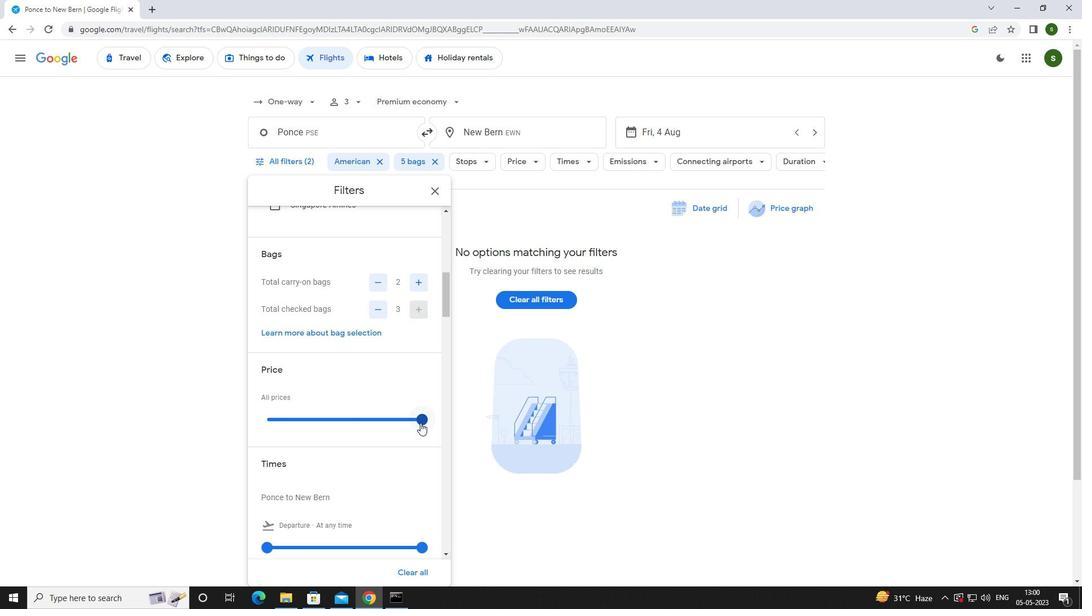 
Action: Mouse scrolled (420, 422) with delta (0, 0)
Screenshot: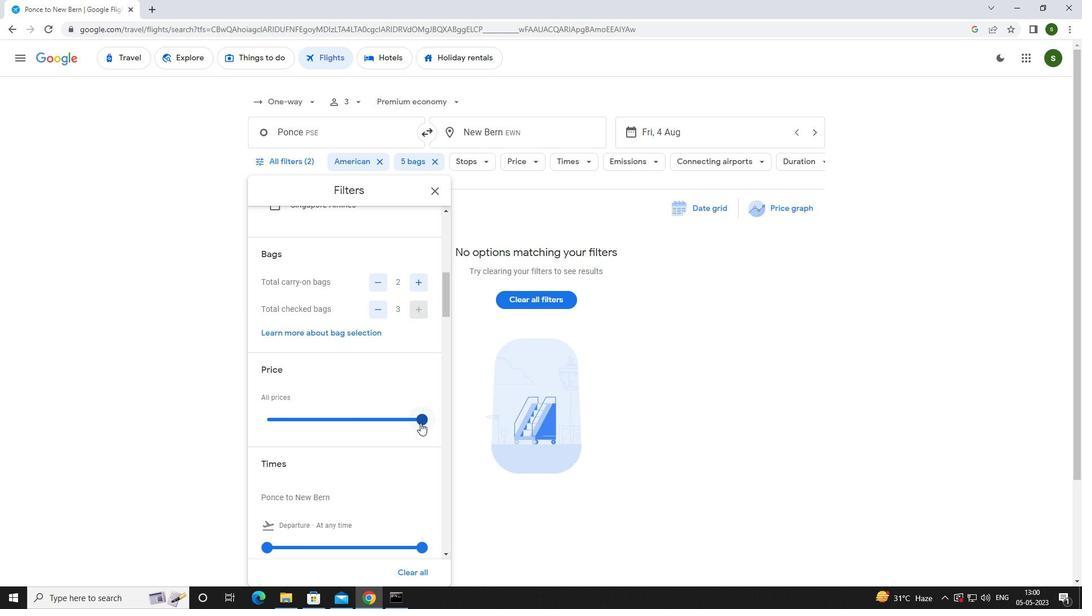 
Action: Mouse scrolled (420, 422) with delta (0, 0)
Screenshot: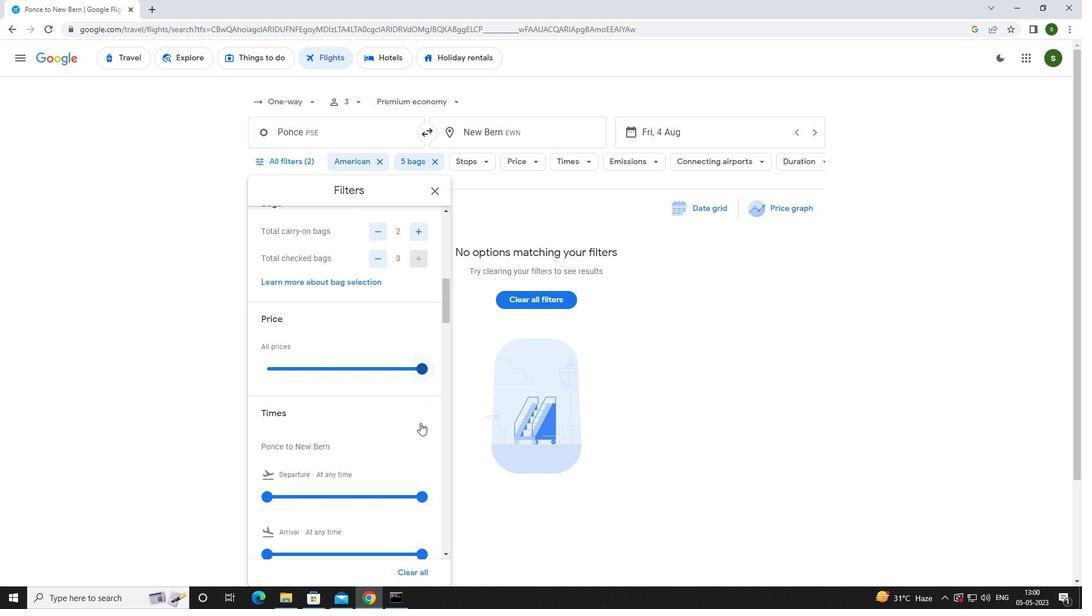 
Action: Mouse moved to (272, 435)
Screenshot: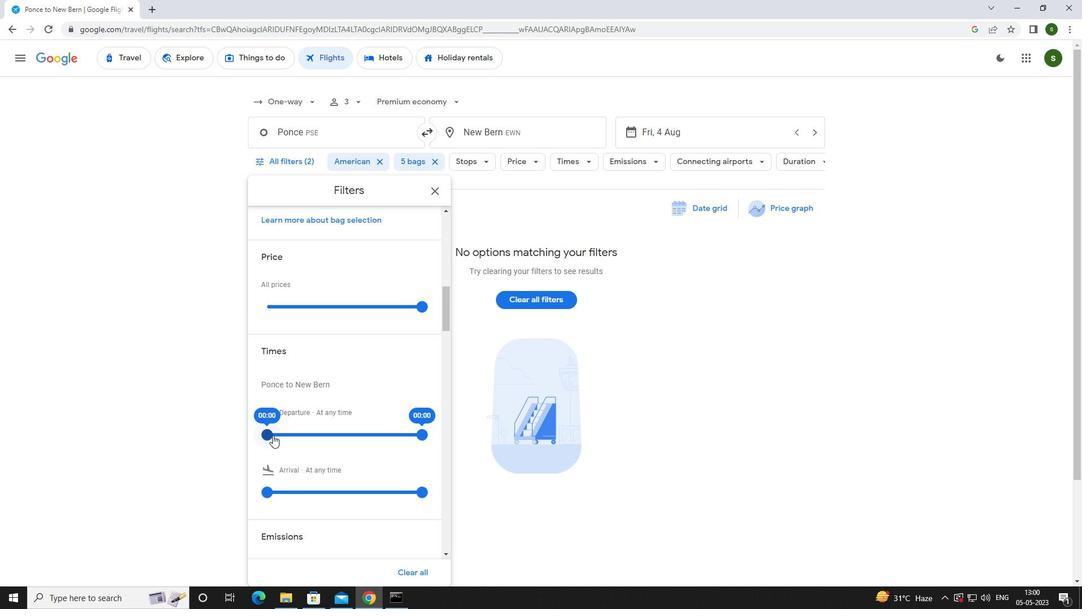 
Action: Mouse pressed left at (272, 435)
Screenshot: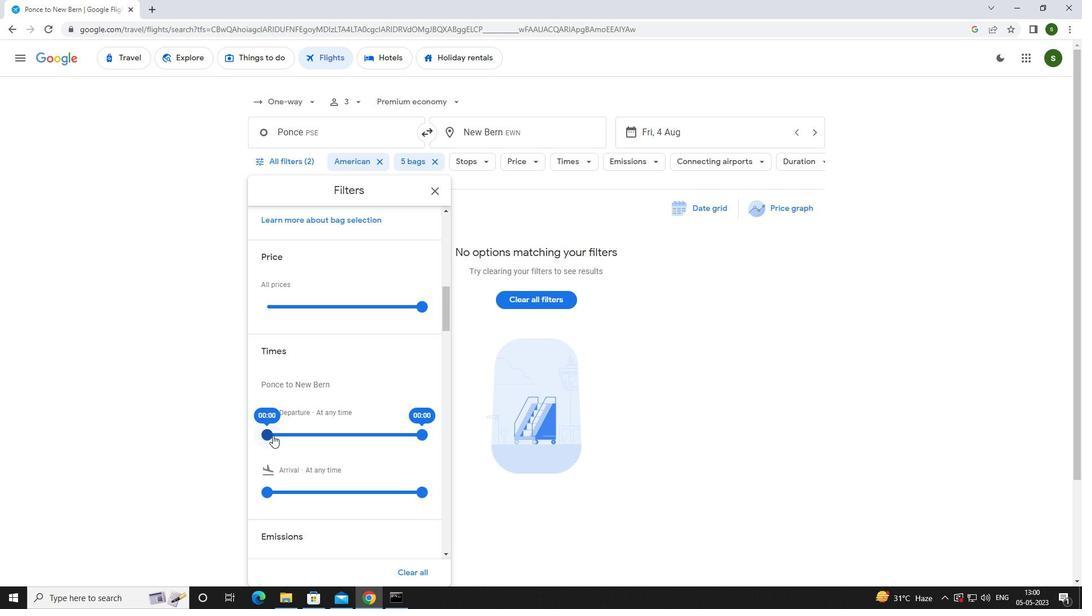 
Action: Mouse moved to (464, 475)
Screenshot: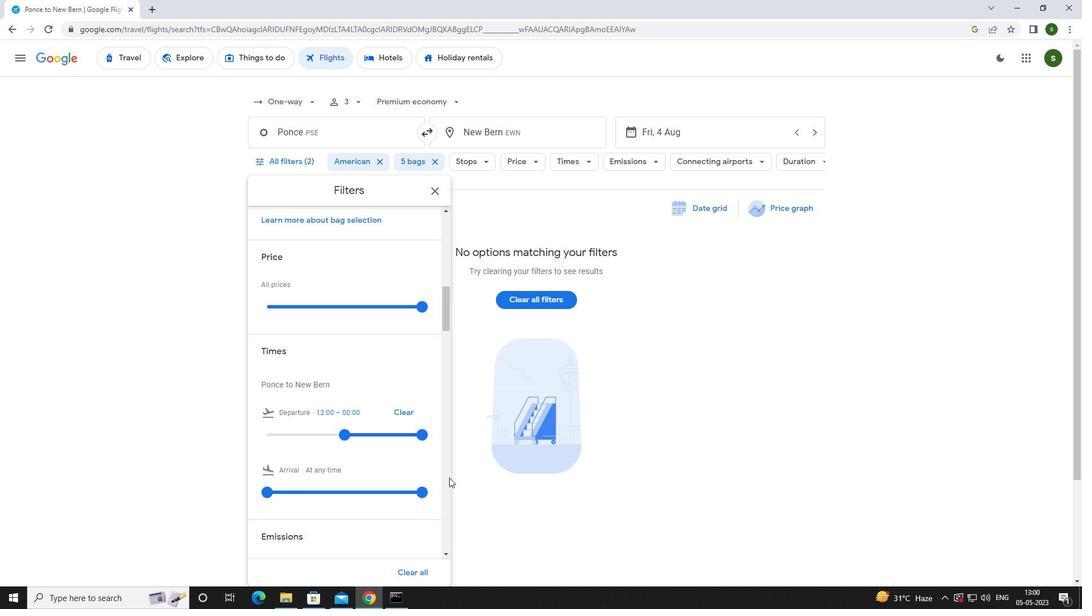 
Action: Mouse pressed left at (464, 475)
Screenshot: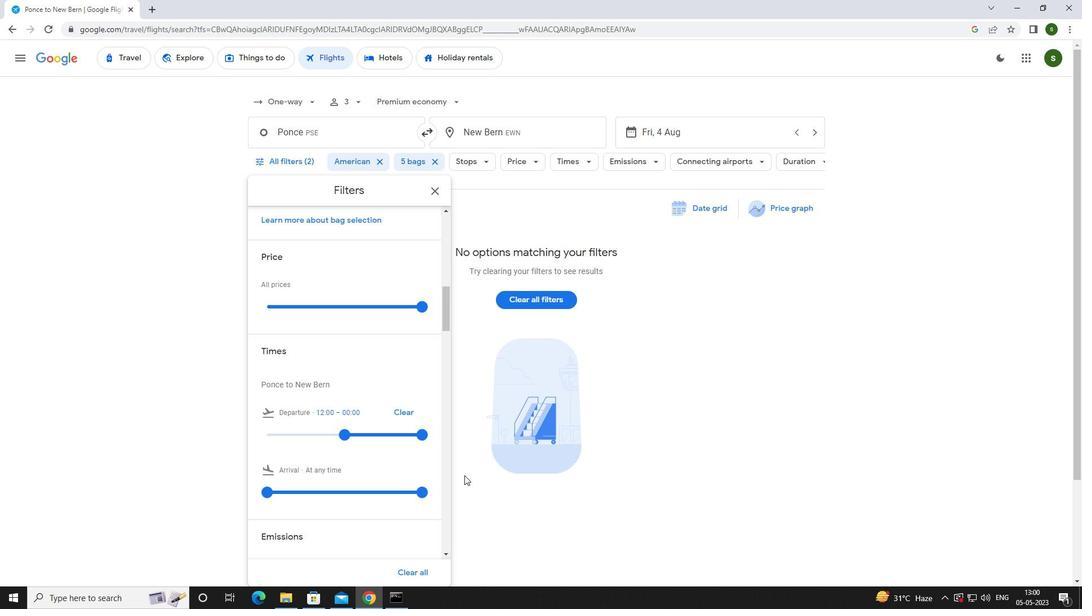 
Action: Mouse moved to (465, 475)
Screenshot: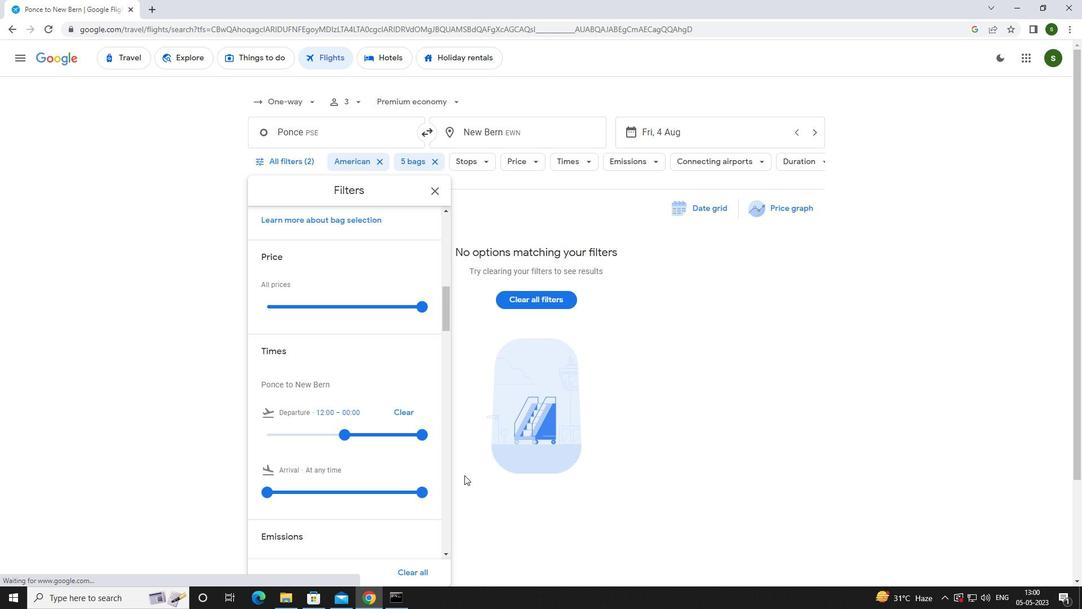 
